 Task: Search one way flight ticket for 1 adult, 5 children, 2 infants in seat and 1 infant on lap in first from Ketchikan: Ketchikan International Airport to Gillette: Gillette Campbell County Airport on 5-1-2023. Choice of flights is JetBlue. Number of bags: 1 checked bag. Price is upto 100000. Outbound departure time preference is 14:15. Return departure time preference is 11:15.
Action: Mouse moved to (155, 169)
Screenshot: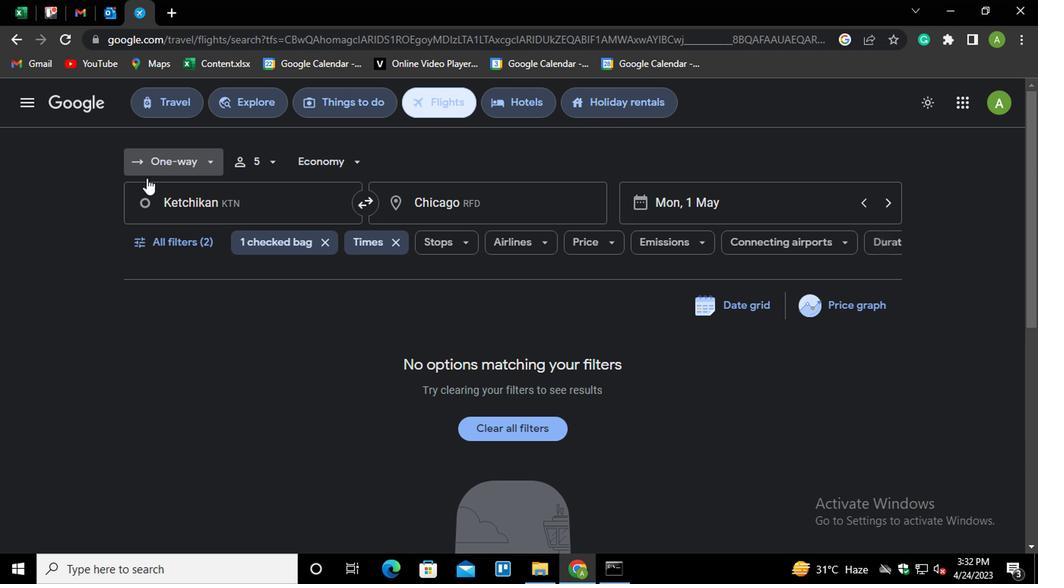 
Action: Mouse pressed left at (155, 169)
Screenshot: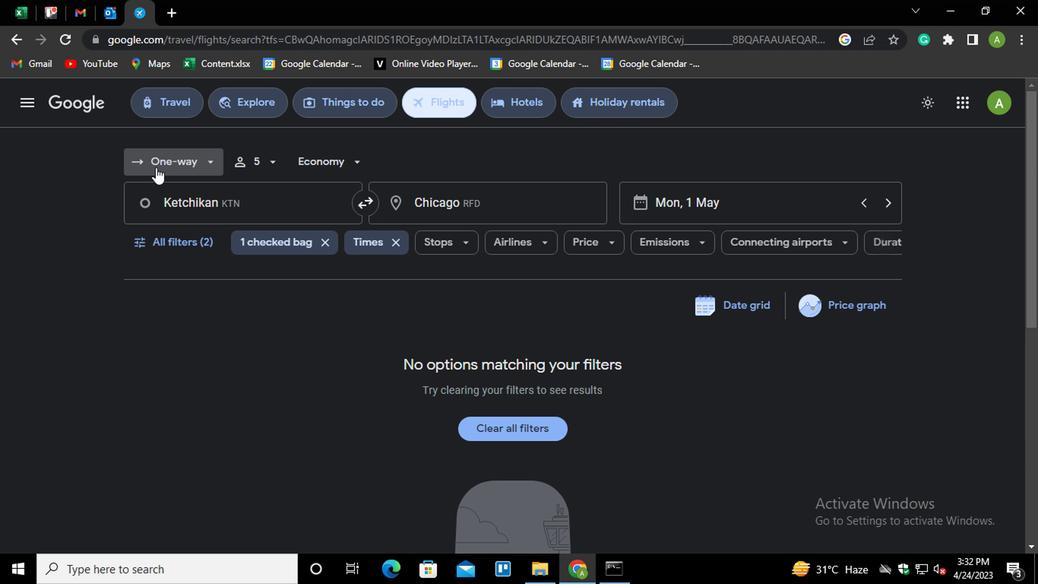 
Action: Mouse moved to (171, 229)
Screenshot: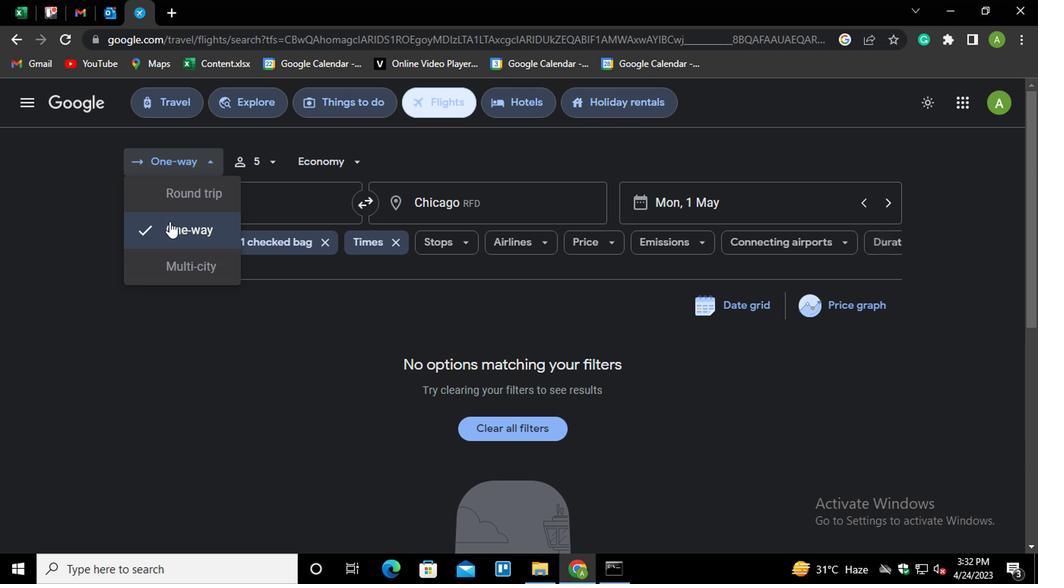 
Action: Mouse pressed left at (171, 229)
Screenshot: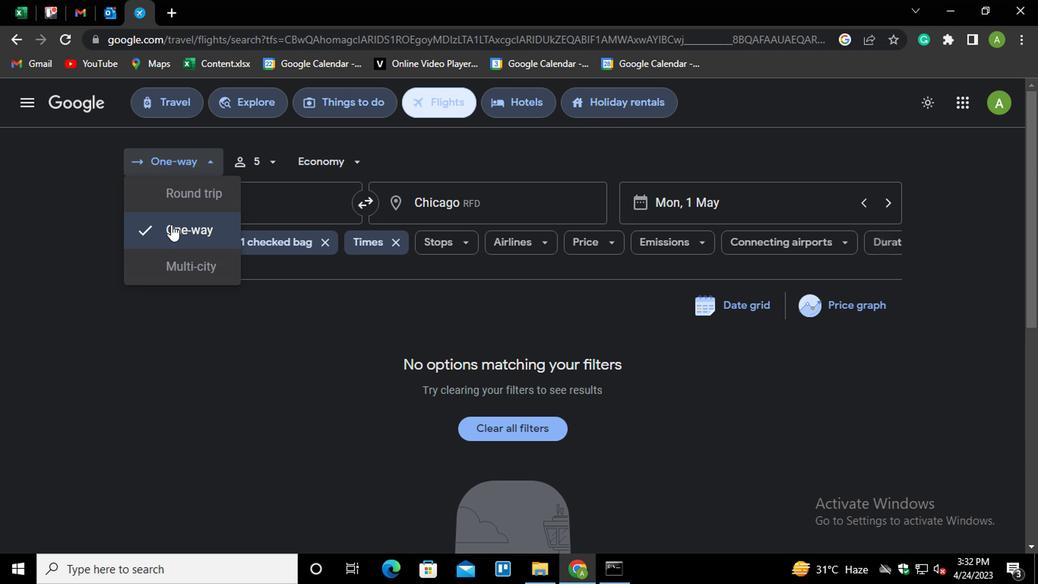 
Action: Mouse moved to (243, 166)
Screenshot: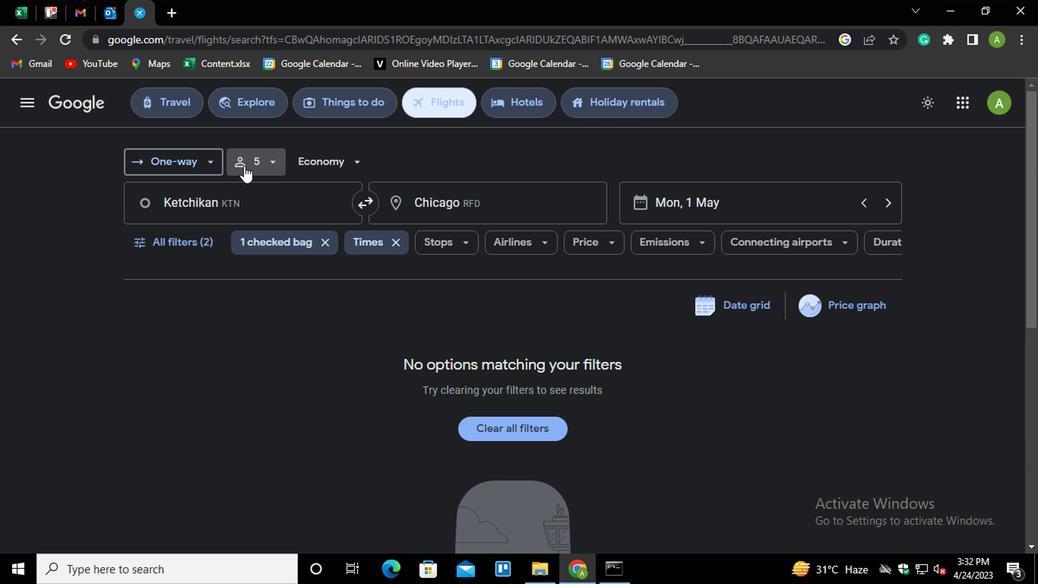 
Action: Mouse pressed left at (243, 166)
Screenshot: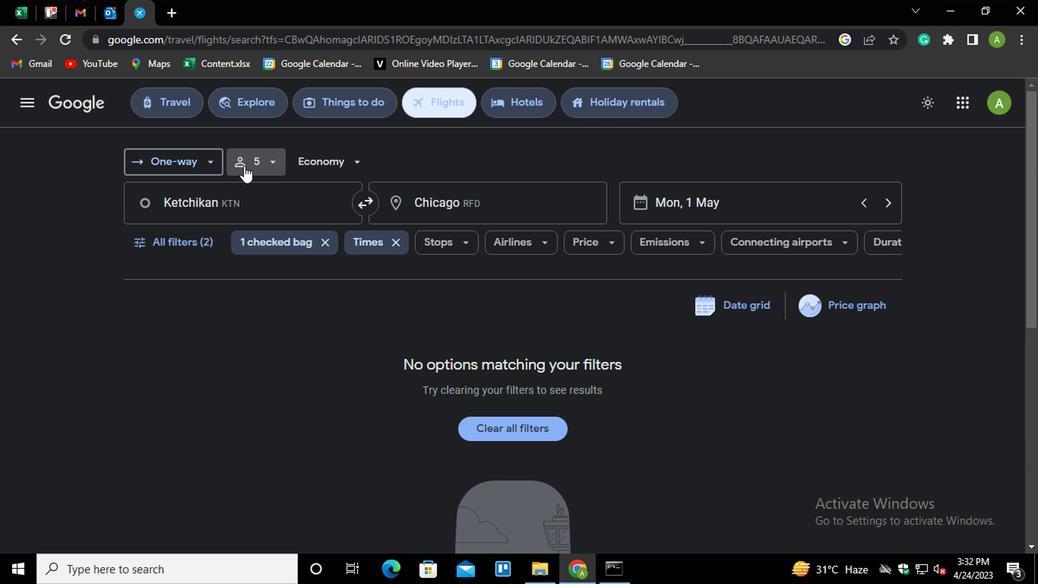 
Action: Mouse moved to (338, 201)
Screenshot: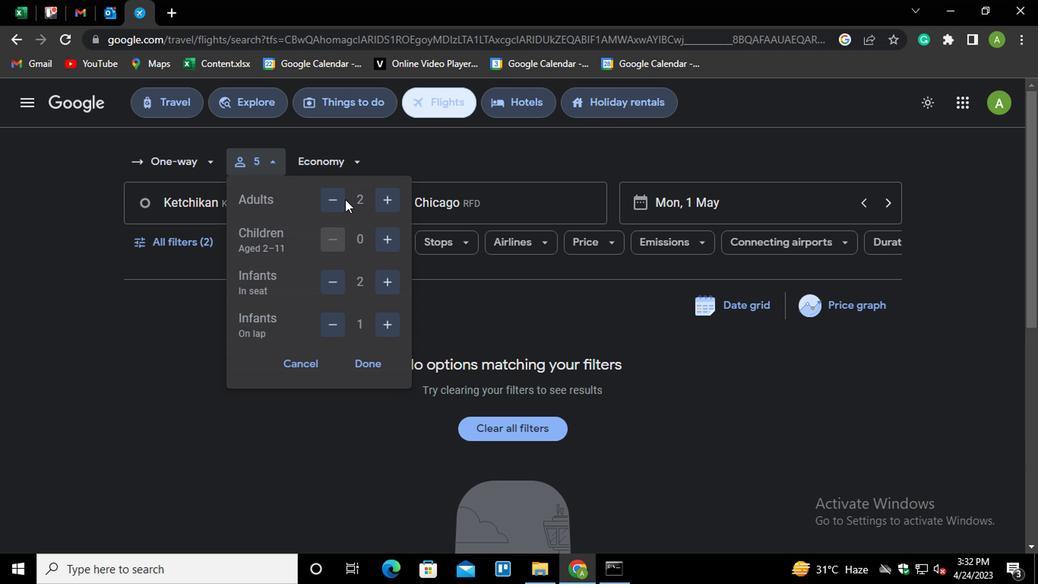 
Action: Mouse pressed left at (338, 201)
Screenshot: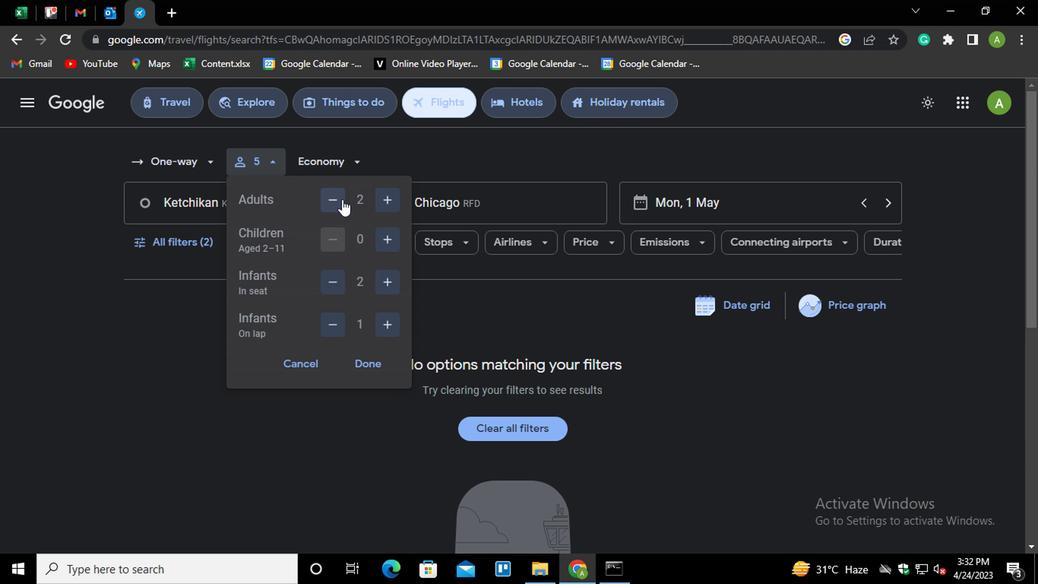 
Action: Mouse moved to (394, 238)
Screenshot: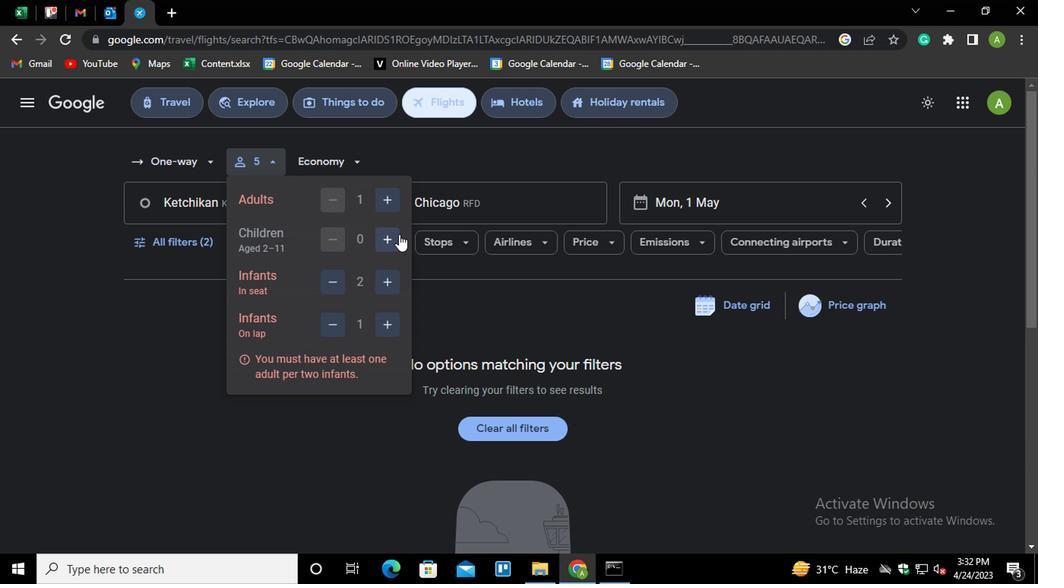 
Action: Mouse pressed left at (394, 238)
Screenshot: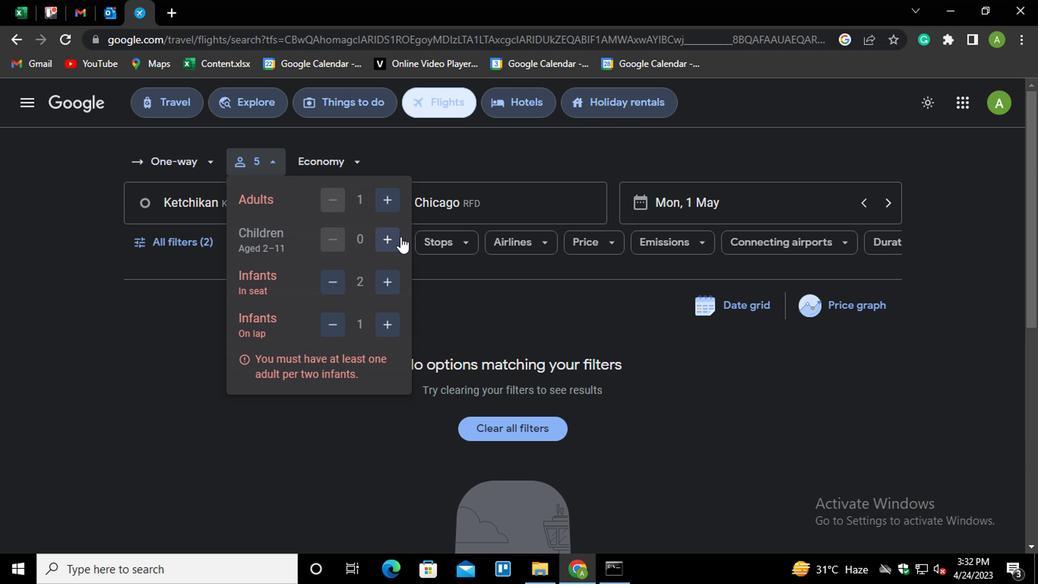 
Action: Mouse moved to (392, 238)
Screenshot: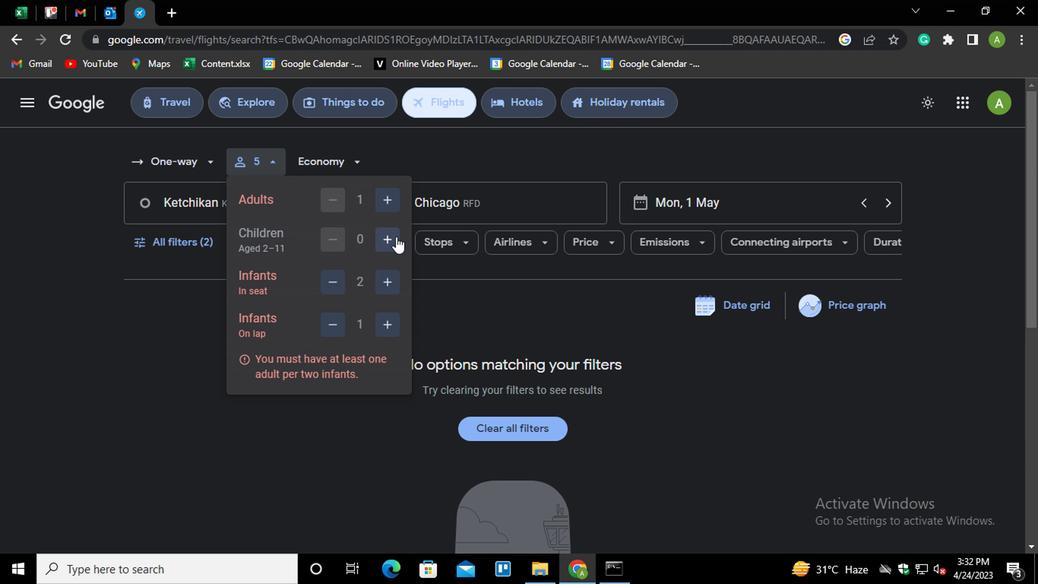 
Action: Mouse pressed left at (392, 238)
Screenshot: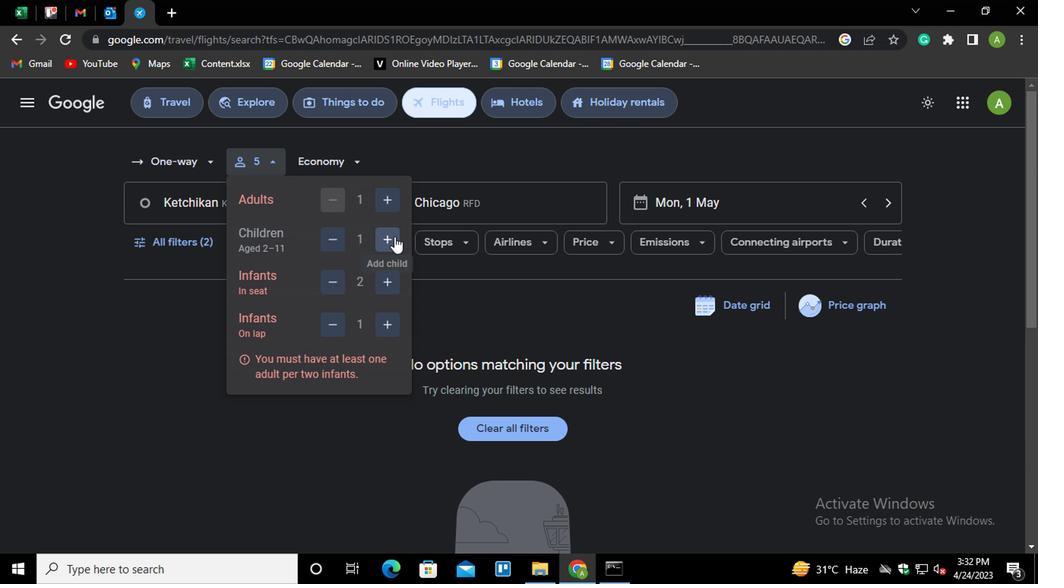 
Action: Mouse pressed left at (392, 238)
Screenshot: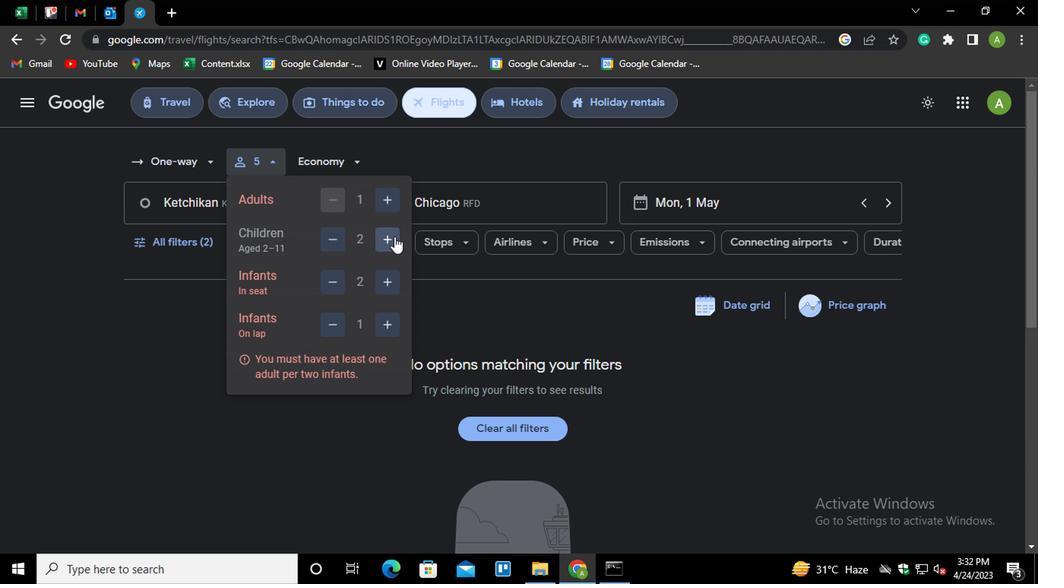 
Action: Mouse pressed left at (392, 238)
Screenshot: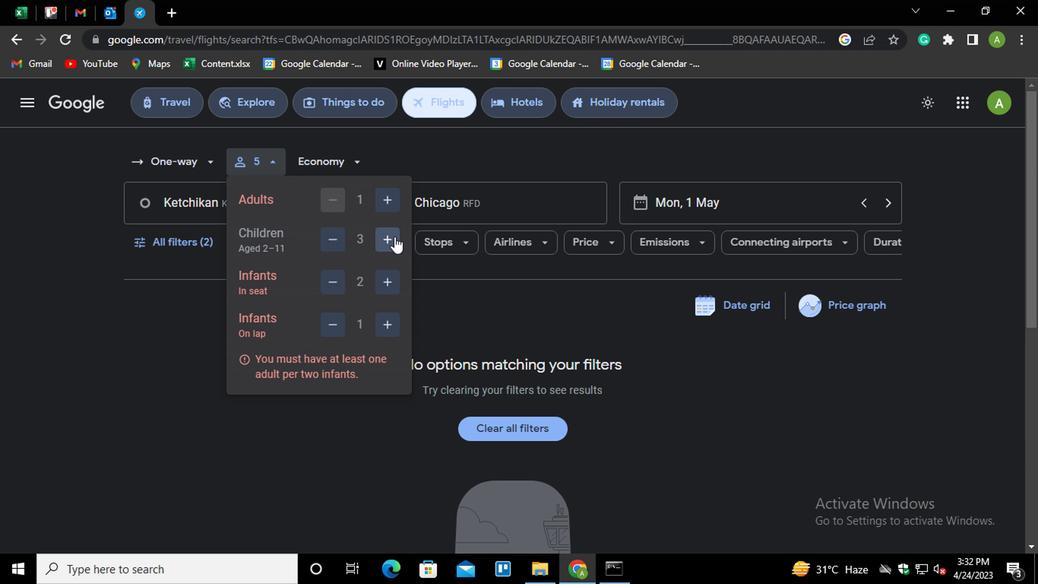 
Action: Mouse pressed left at (392, 238)
Screenshot: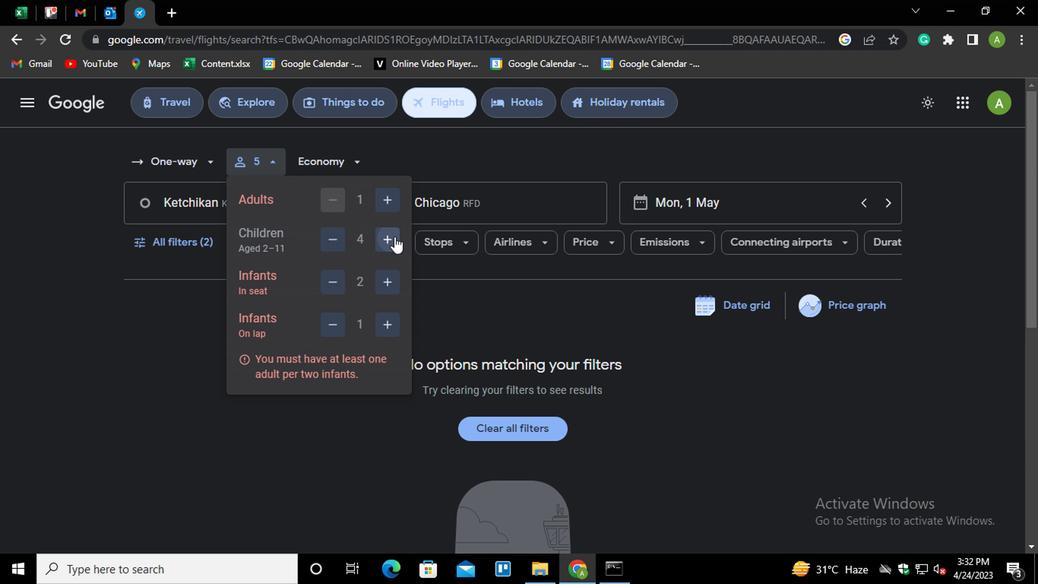 
Action: Mouse moved to (334, 276)
Screenshot: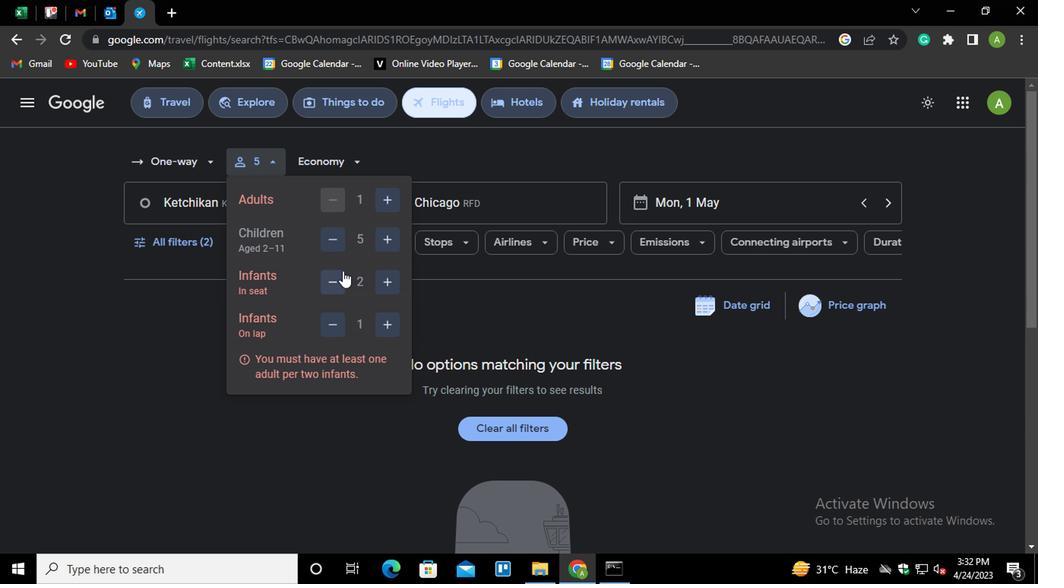 
Action: Mouse pressed left at (334, 276)
Screenshot: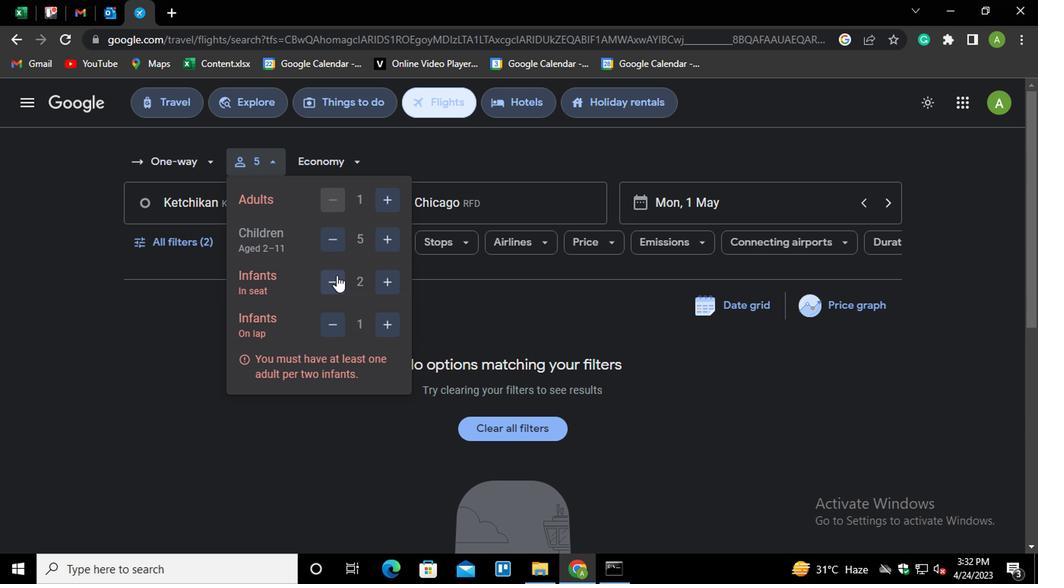 
Action: Mouse moved to (366, 365)
Screenshot: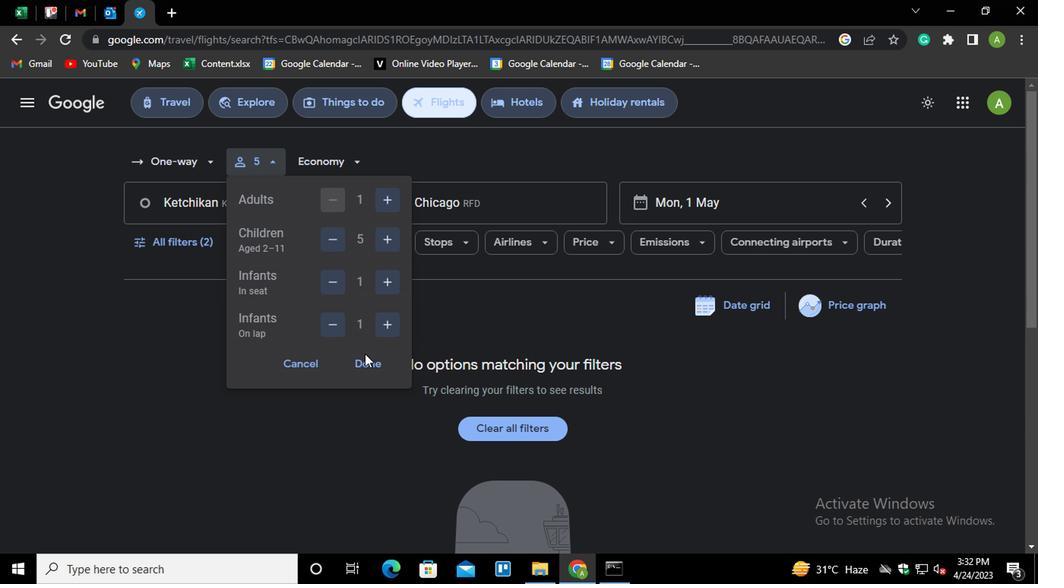 
Action: Mouse pressed left at (366, 365)
Screenshot: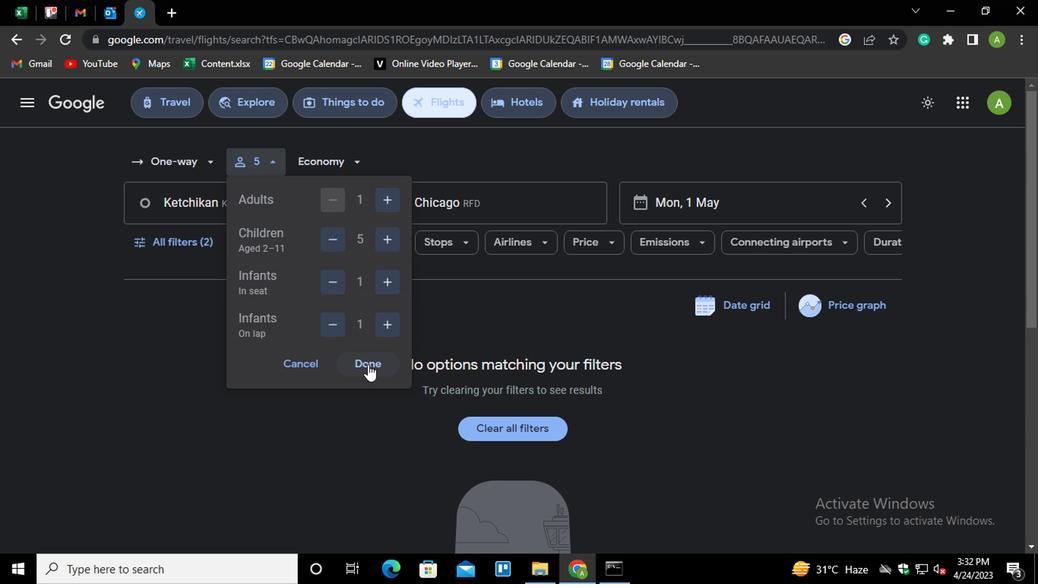 
Action: Mouse moved to (327, 148)
Screenshot: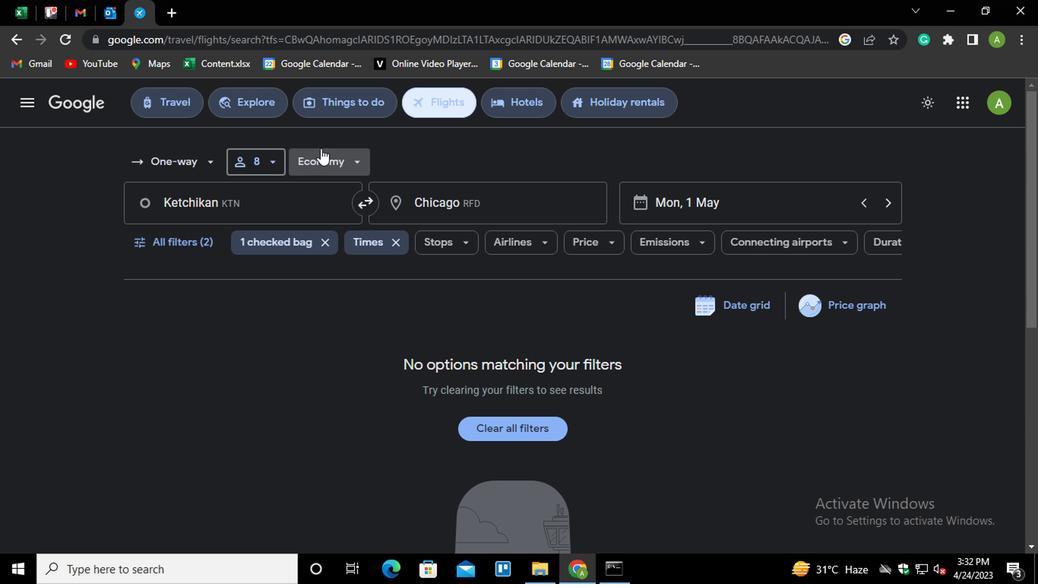 
Action: Mouse pressed left at (327, 148)
Screenshot: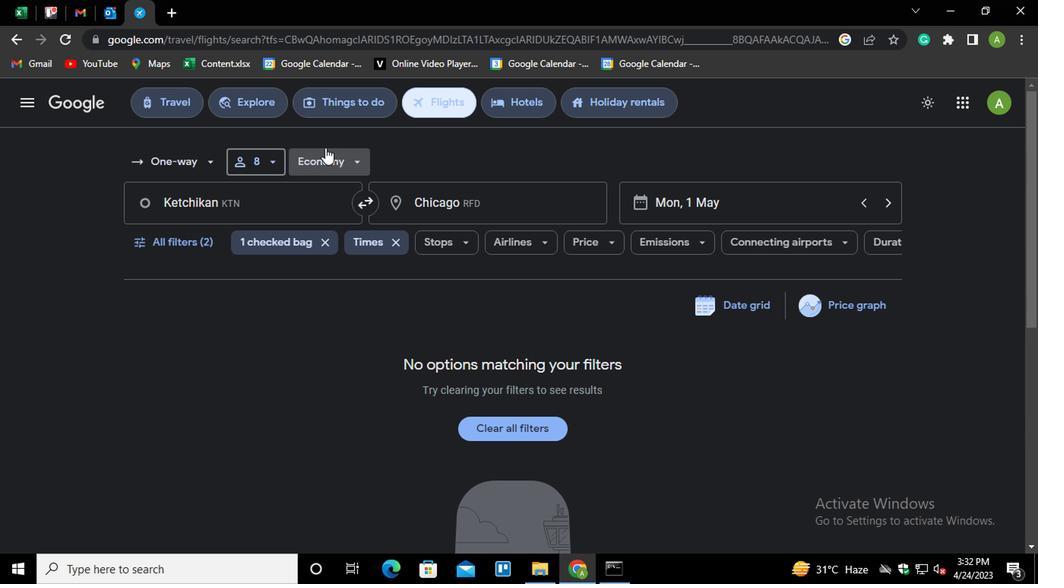 
Action: Mouse moved to (350, 288)
Screenshot: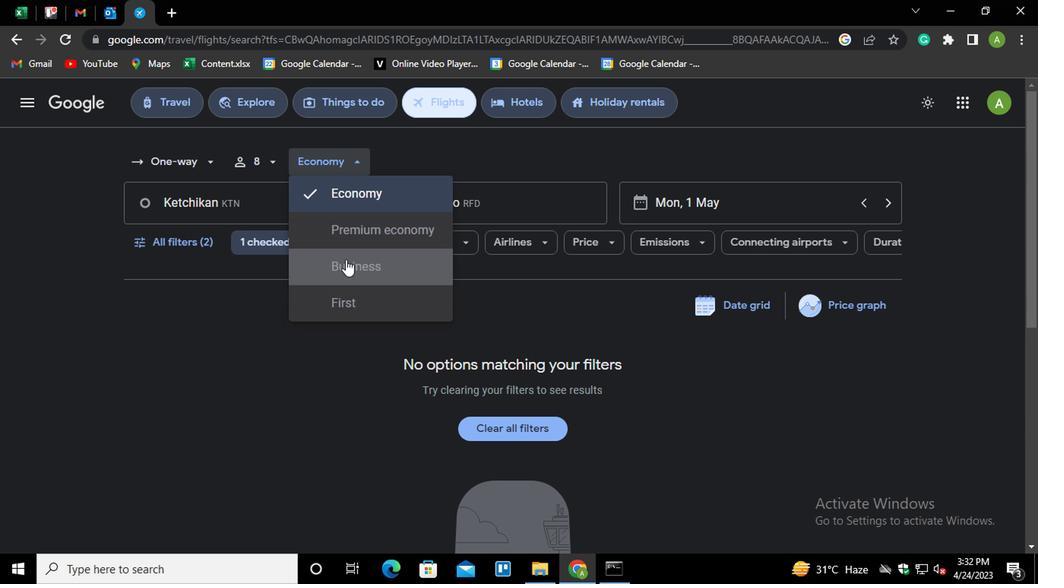 
Action: Mouse pressed left at (350, 288)
Screenshot: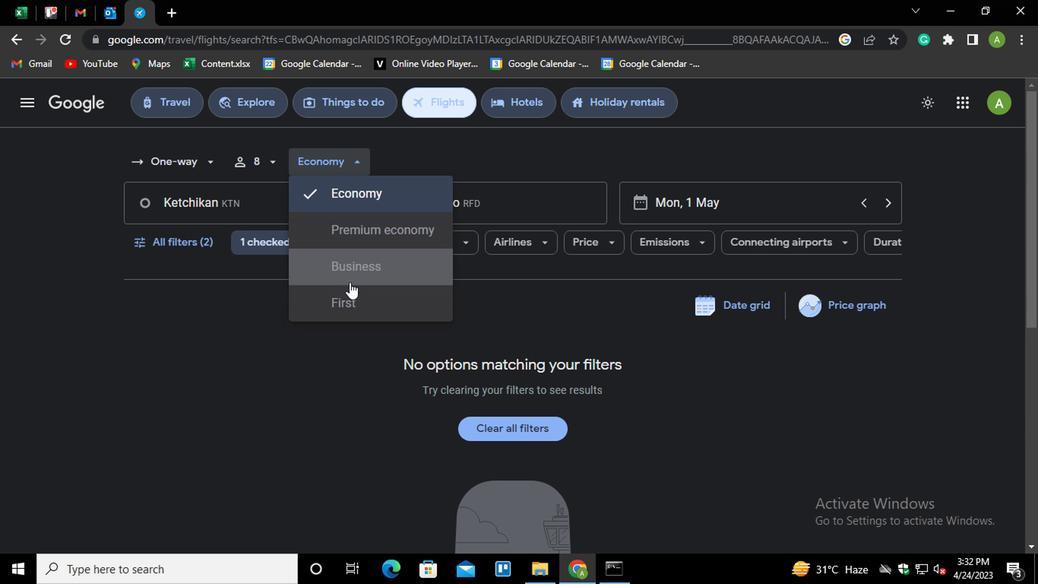 
Action: Mouse moved to (543, 208)
Screenshot: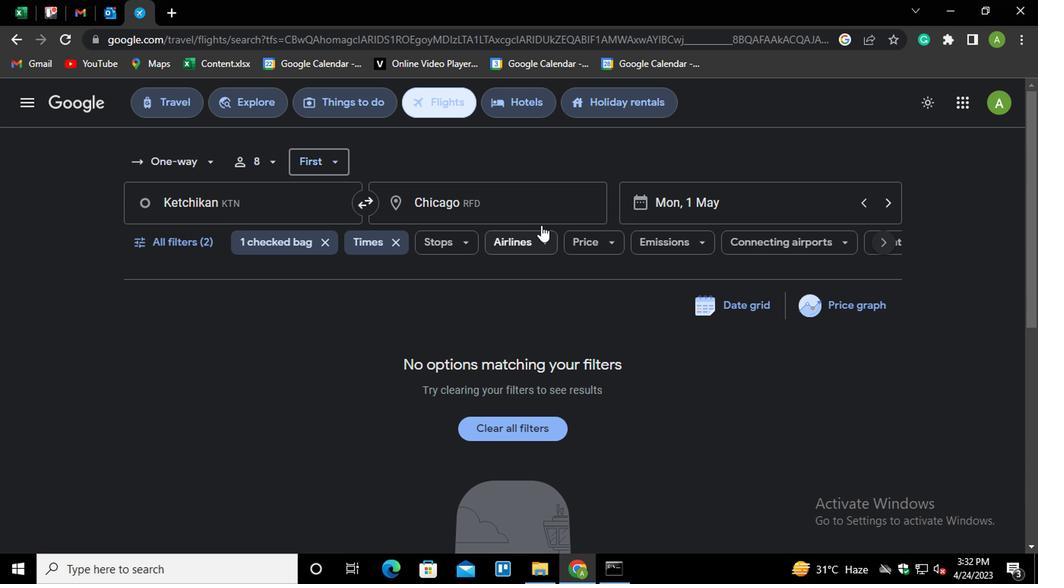 
Action: Mouse pressed left at (543, 208)
Screenshot: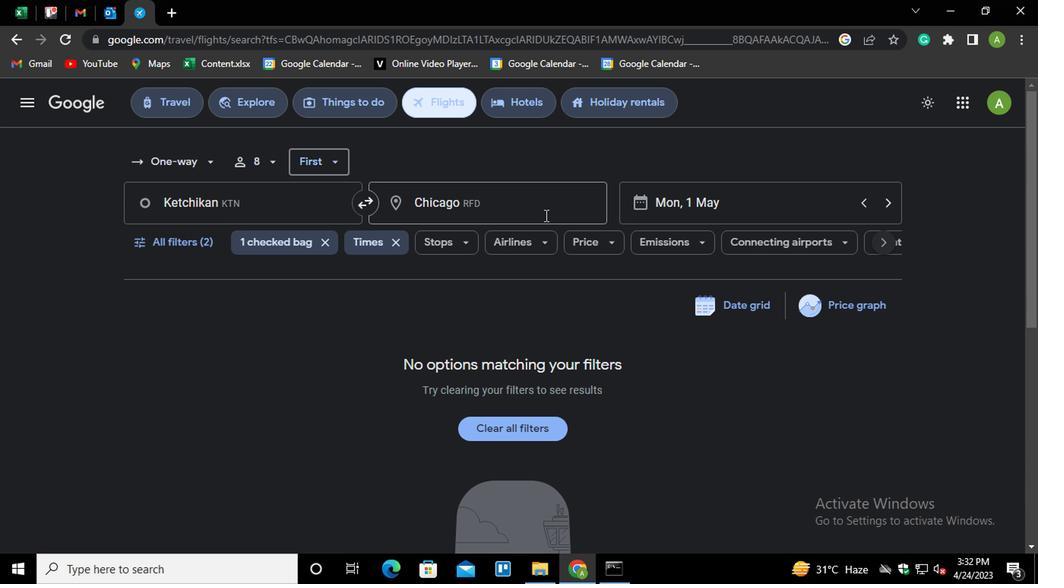 
Action: Mouse moved to (558, 196)
Screenshot: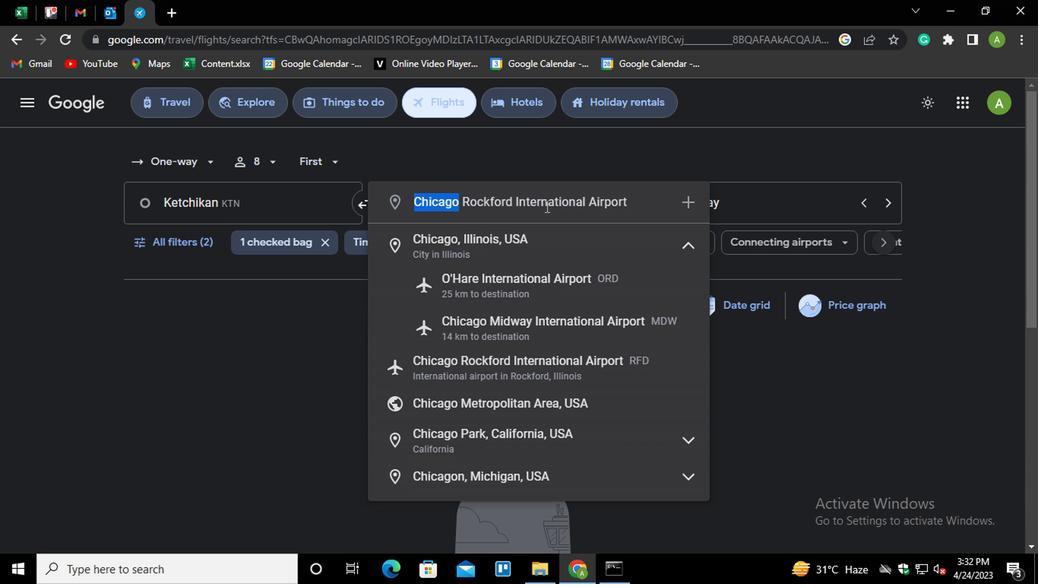 
Action: Key pressed <Key.shift>GILLETE<Key.down><Key.enter>
Screenshot: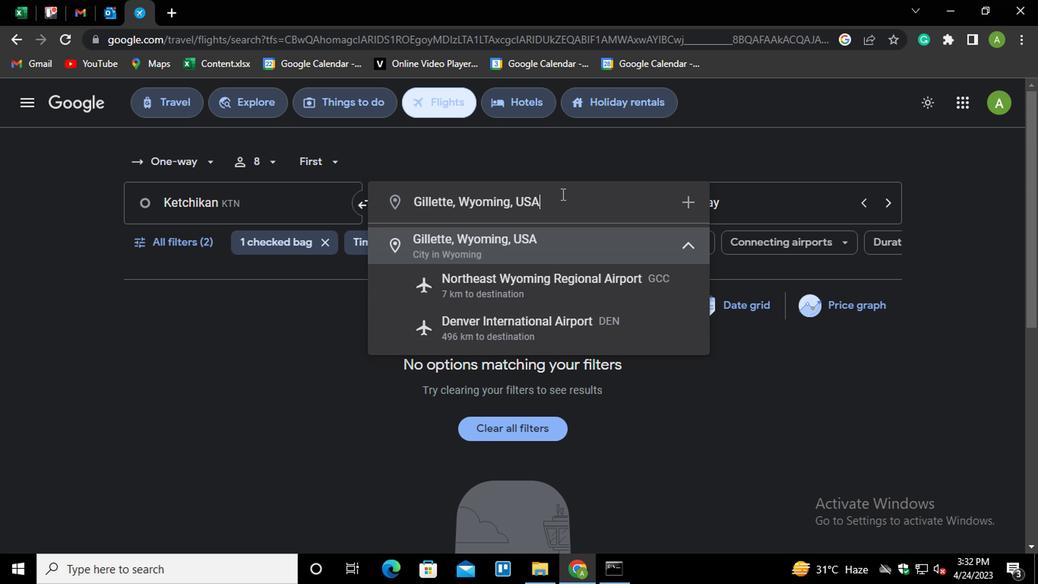 
Action: Mouse moved to (194, 247)
Screenshot: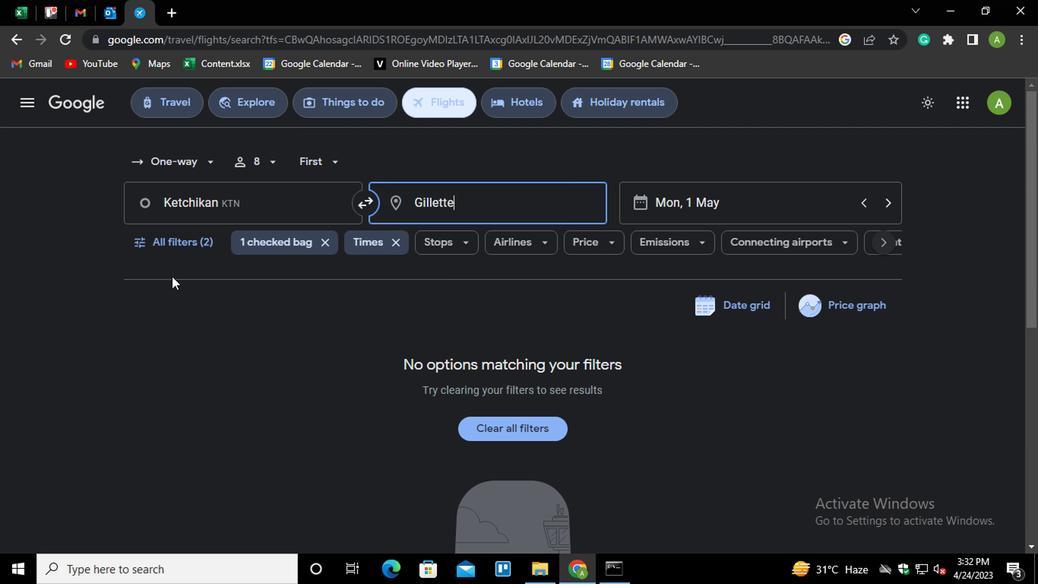 
Action: Mouse pressed left at (194, 247)
Screenshot: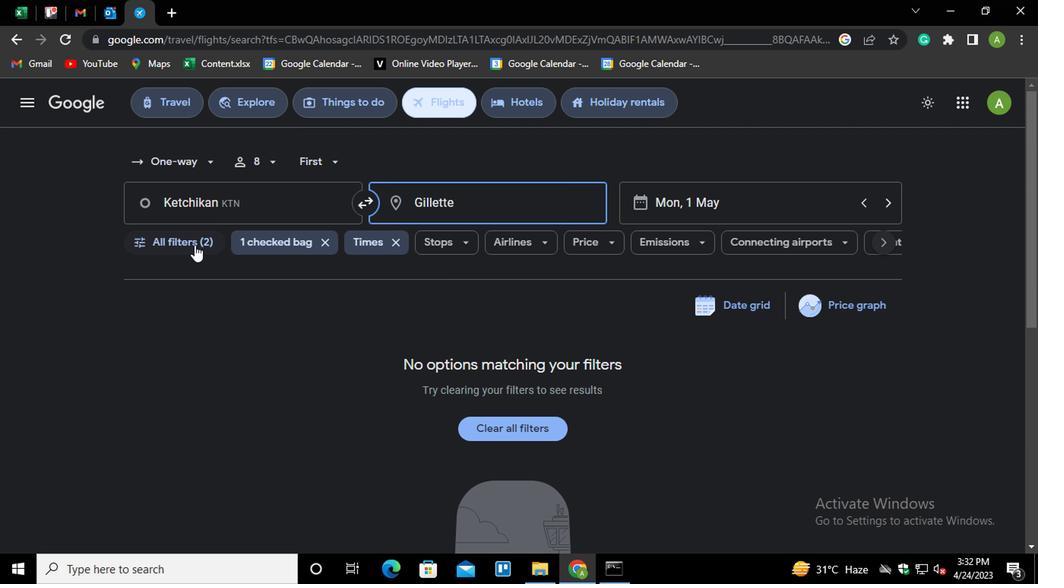
Action: Mouse moved to (348, 532)
Screenshot: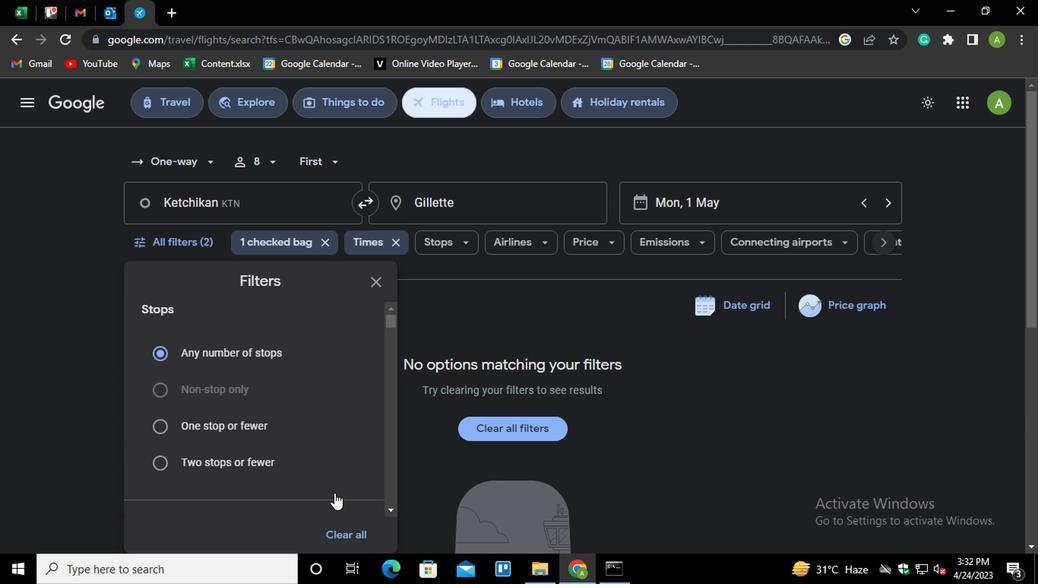 
Action: Mouse pressed left at (348, 532)
Screenshot: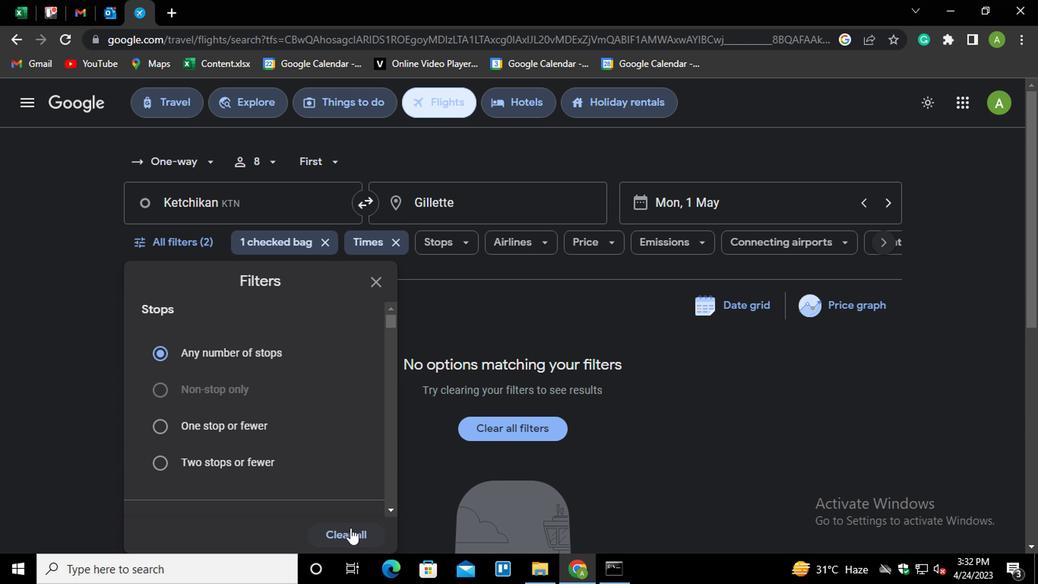
Action: Mouse moved to (176, 245)
Screenshot: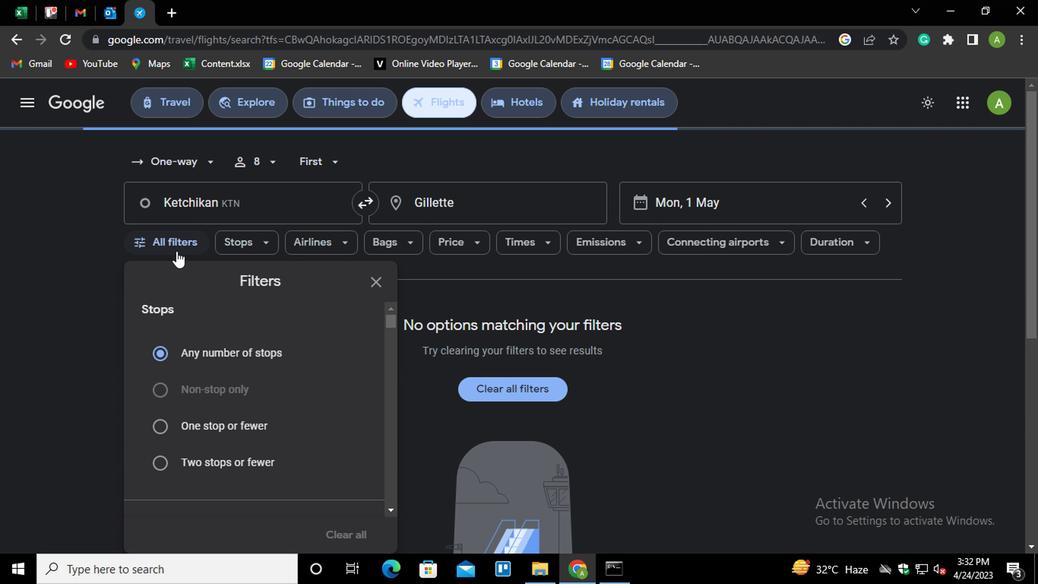 
Action: Mouse pressed left at (176, 245)
Screenshot: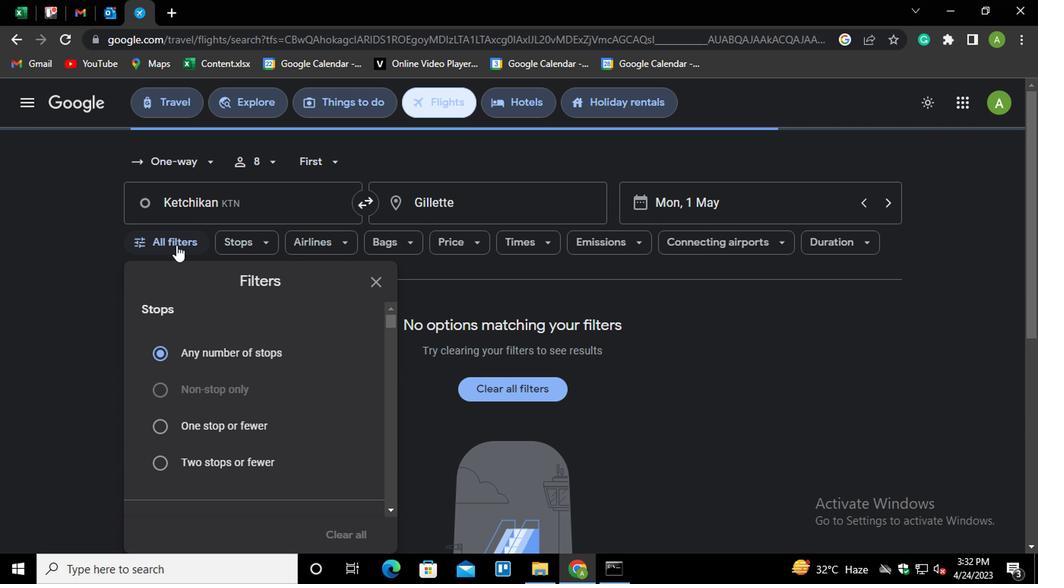 
Action: Mouse moved to (167, 248)
Screenshot: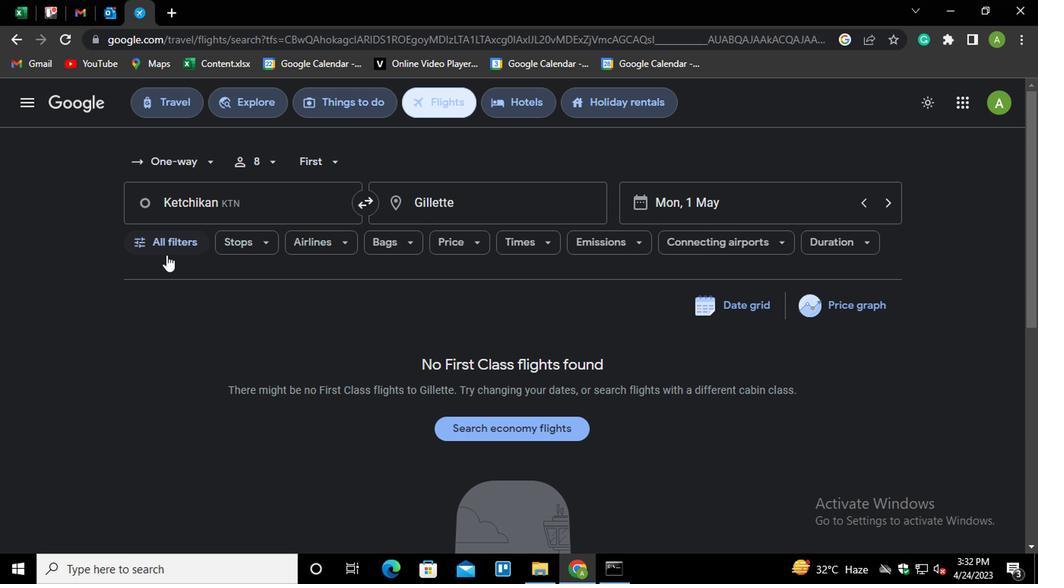 
Action: Mouse pressed left at (167, 248)
Screenshot: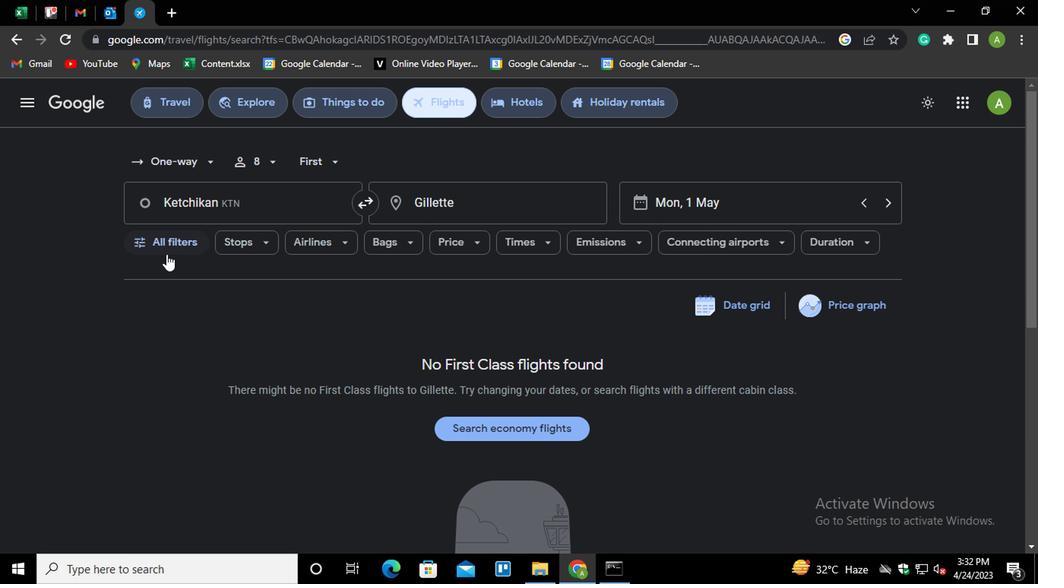 
Action: Mouse moved to (268, 402)
Screenshot: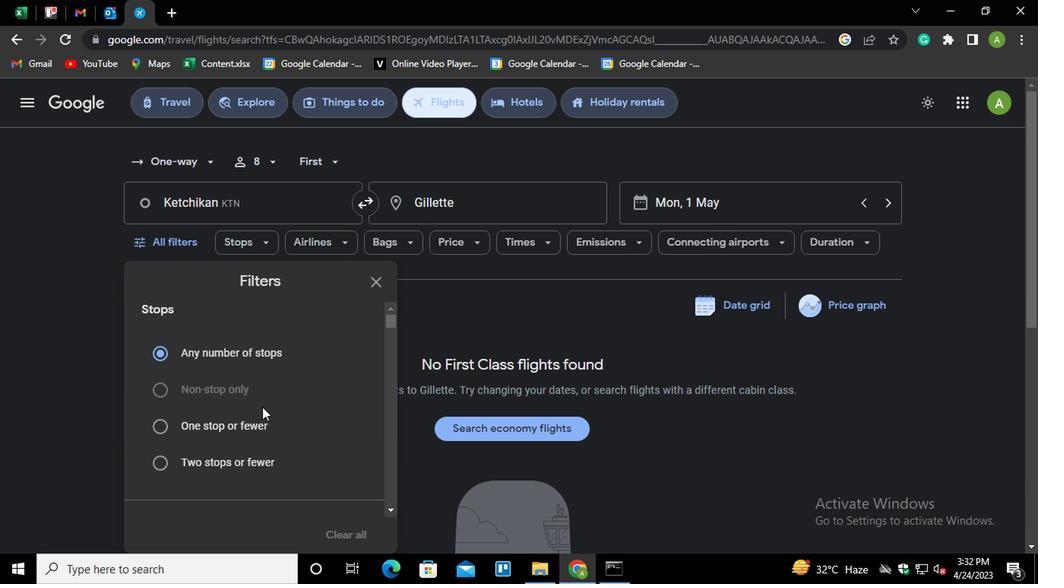 
Action: Mouse scrolled (268, 401) with delta (0, 0)
Screenshot: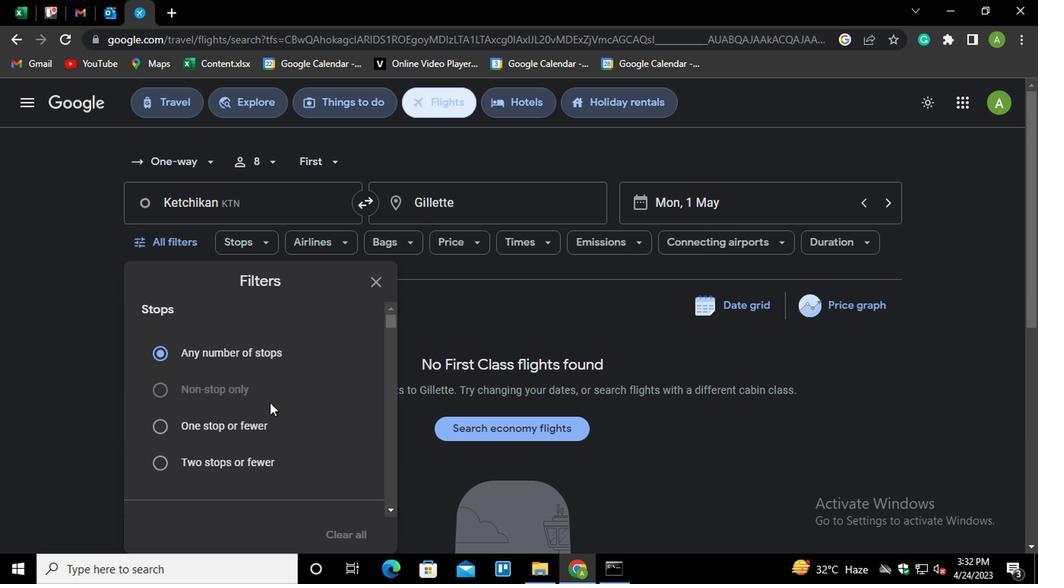 
Action: Mouse moved to (356, 491)
Screenshot: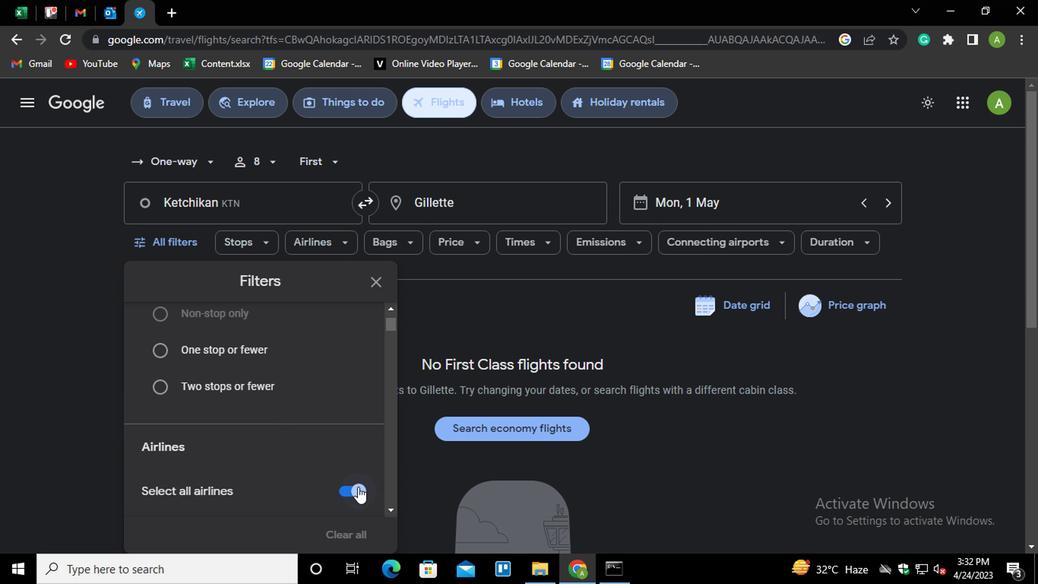 
Action: Mouse pressed left at (356, 491)
Screenshot: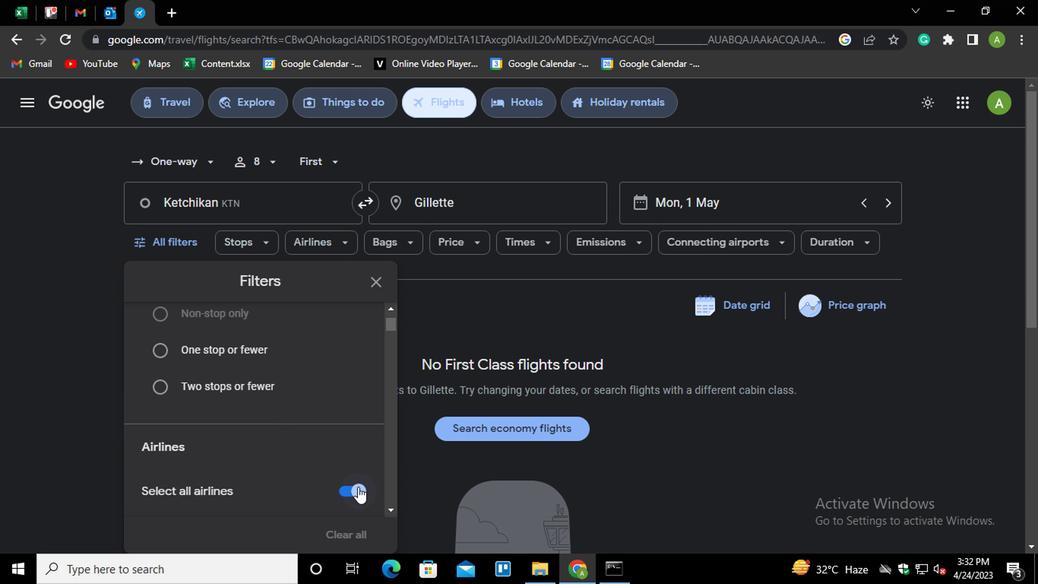 
Action: Mouse moved to (281, 443)
Screenshot: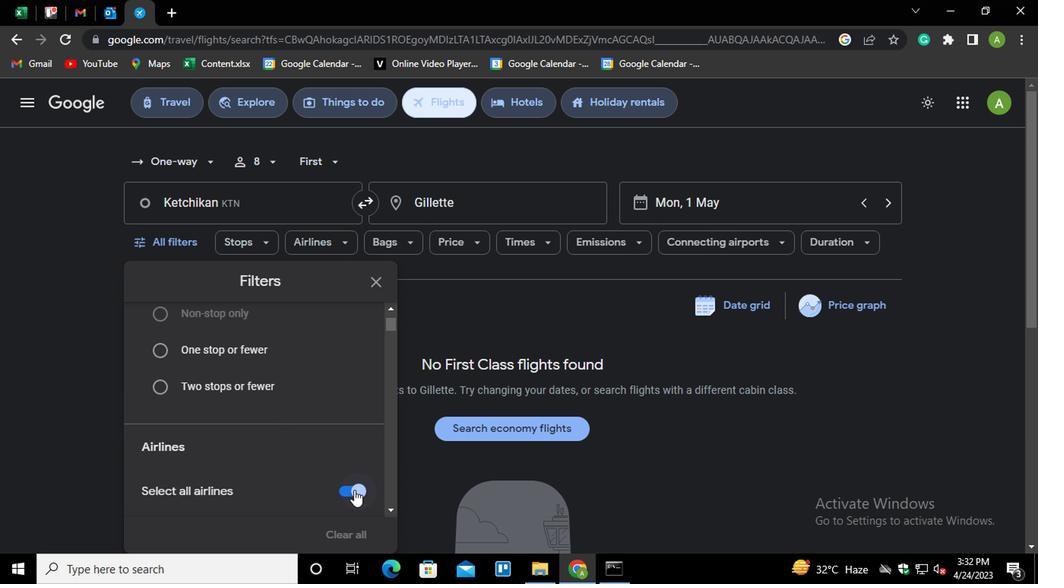 
Action: Mouse scrolled (281, 441) with delta (0, -1)
Screenshot: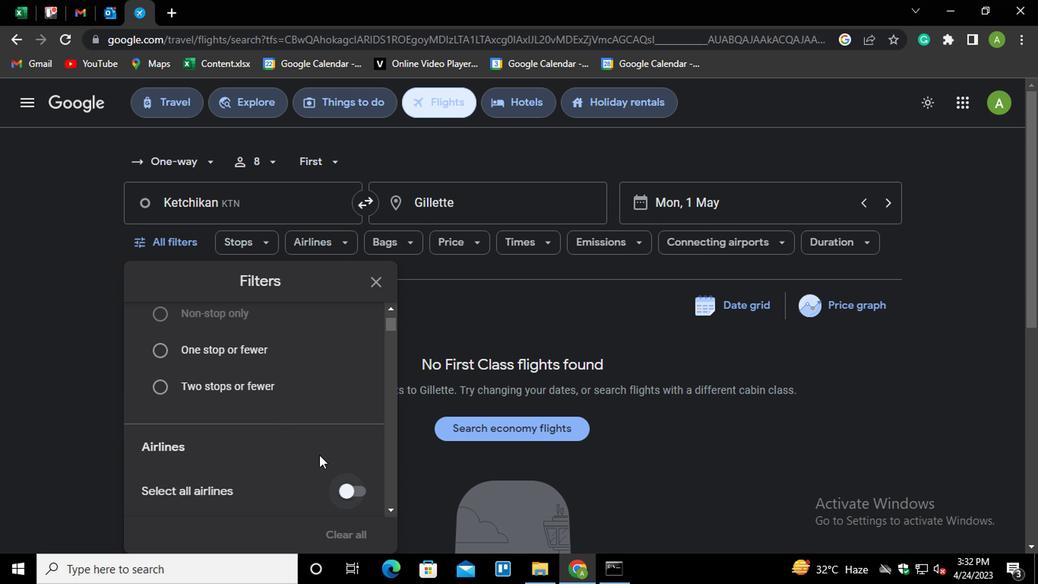 
Action: Mouse scrolled (281, 441) with delta (0, -1)
Screenshot: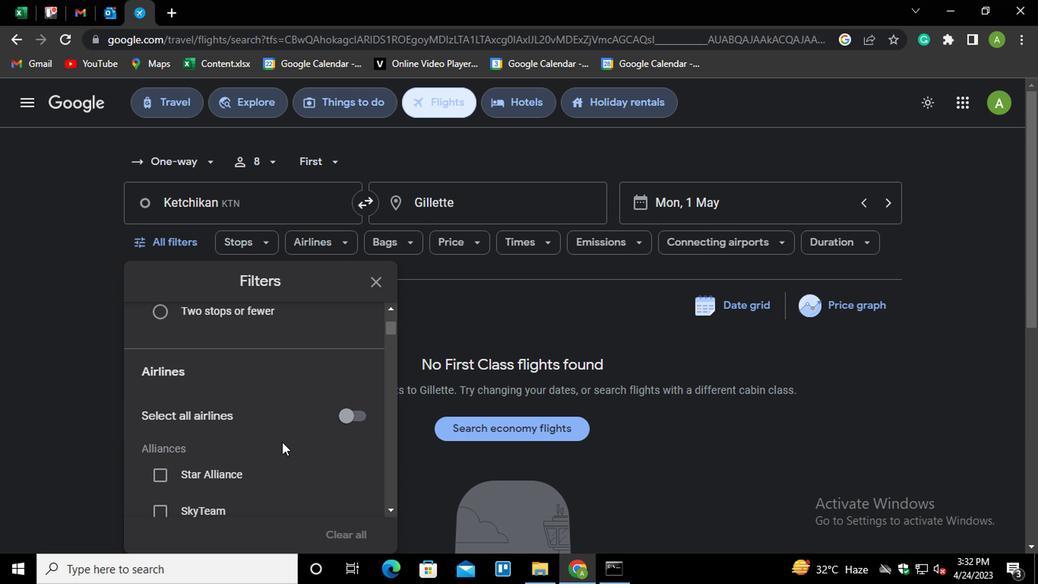
Action: Mouse scrolled (281, 441) with delta (0, -1)
Screenshot: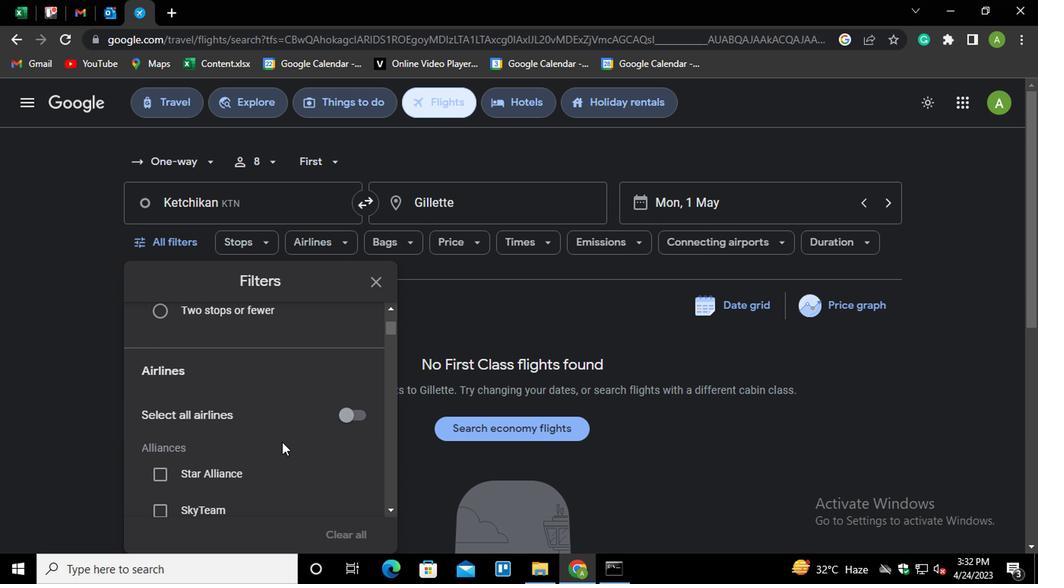 
Action: Mouse scrolled (281, 441) with delta (0, -1)
Screenshot: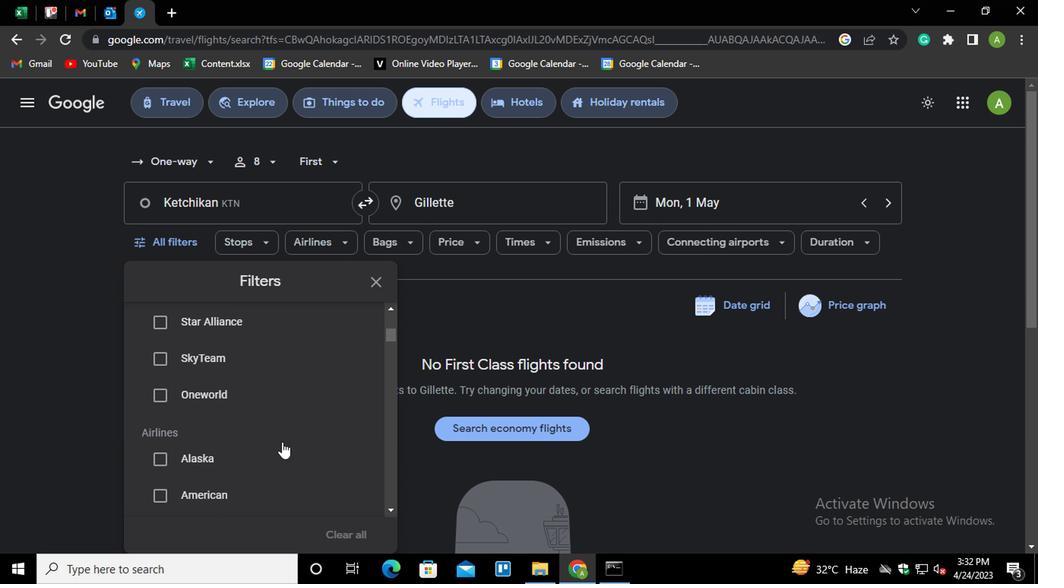 
Action: Mouse scrolled (281, 441) with delta (0, -1)
Screenshot: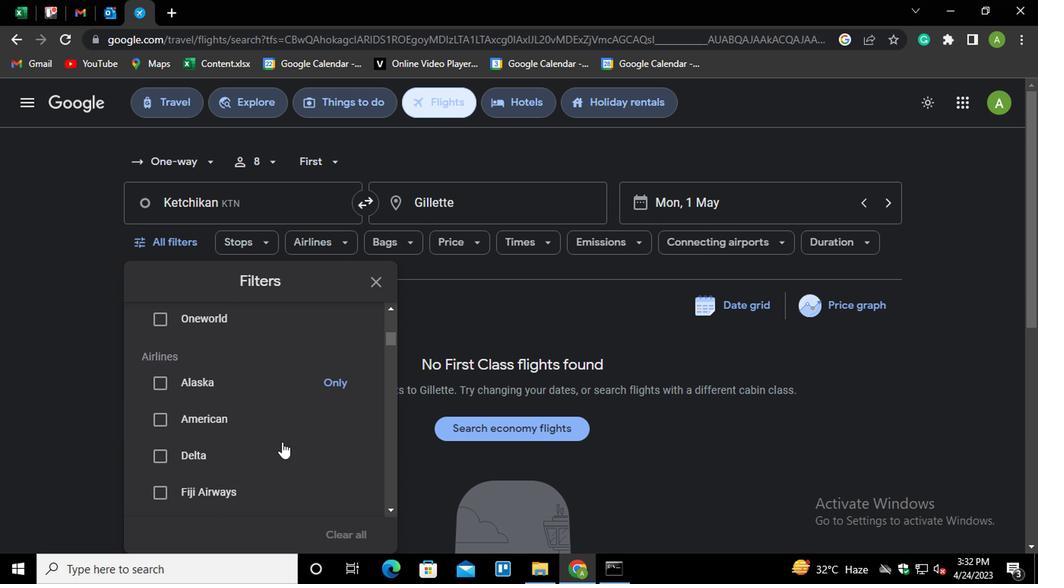 
Action: Mouse moved to (275, 445)
Screenshot: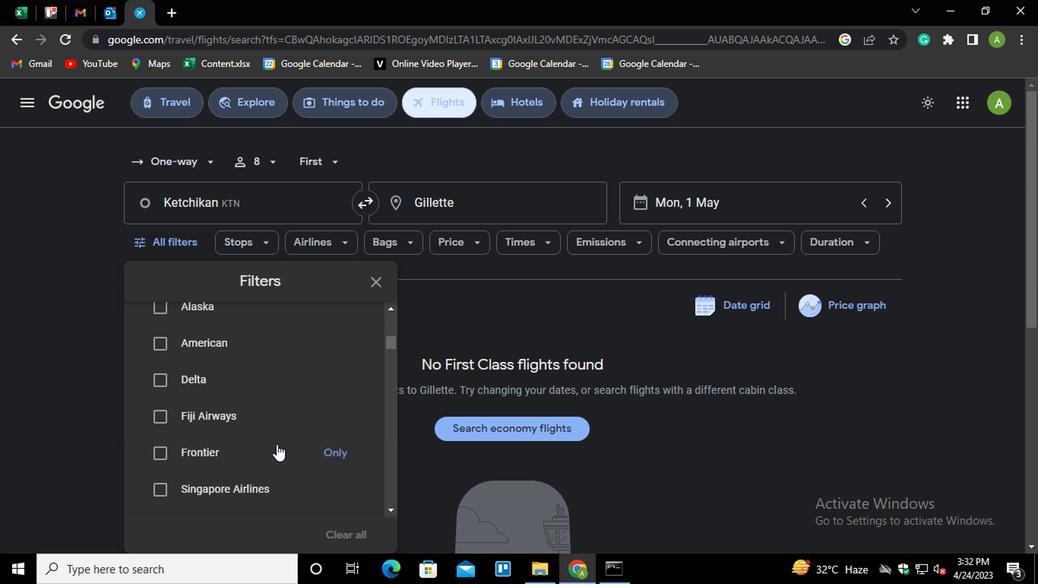 
Action: Mouse scrolled (275, 444) with delta (0, -1)
Screenshot: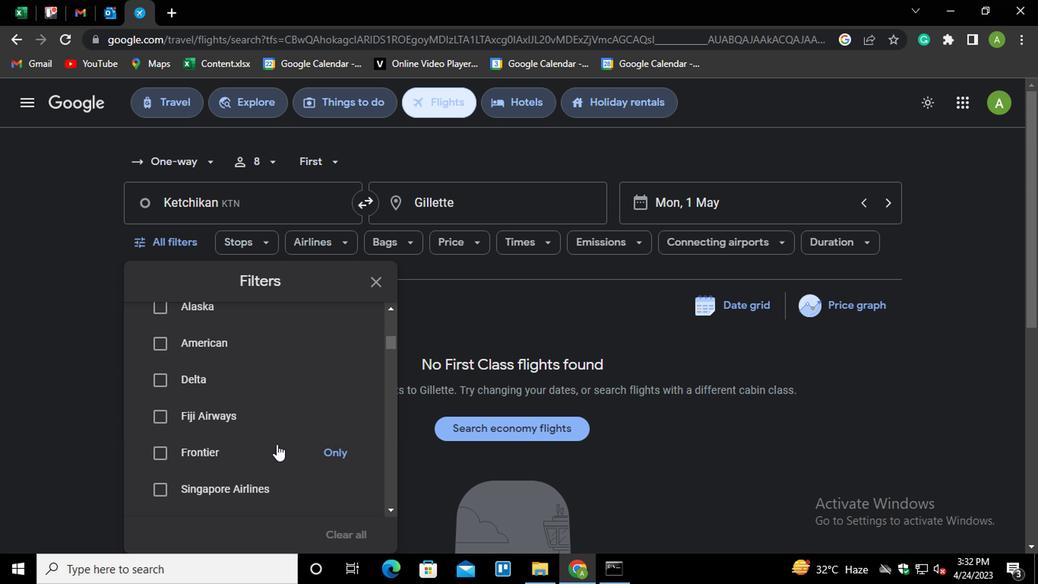 
Action: Mouse moved to (274, 446)
Screenshot: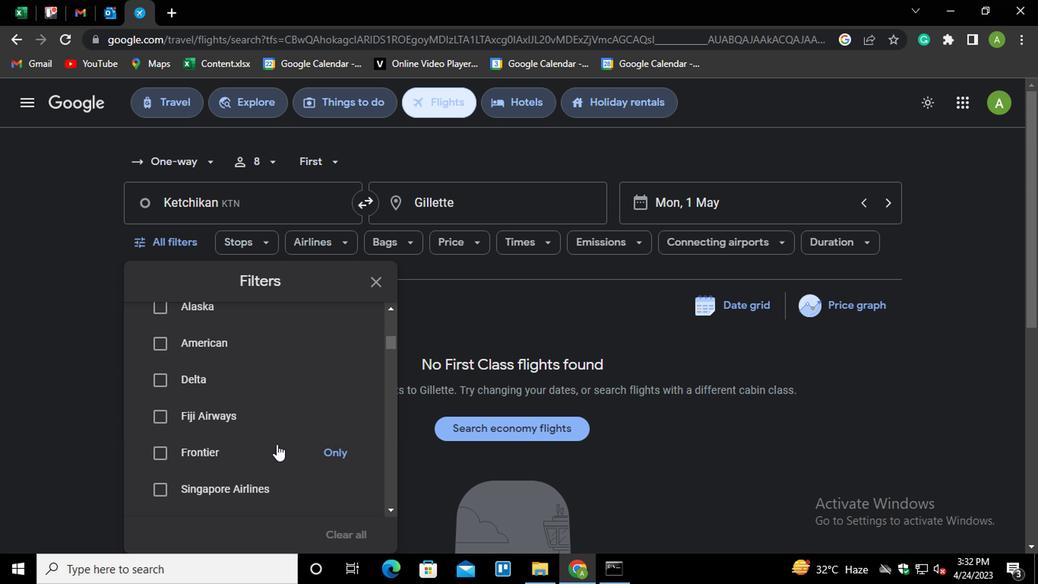 
Action: Mouse scrolled (274, 445) with delta (0, -1)
Screenshot: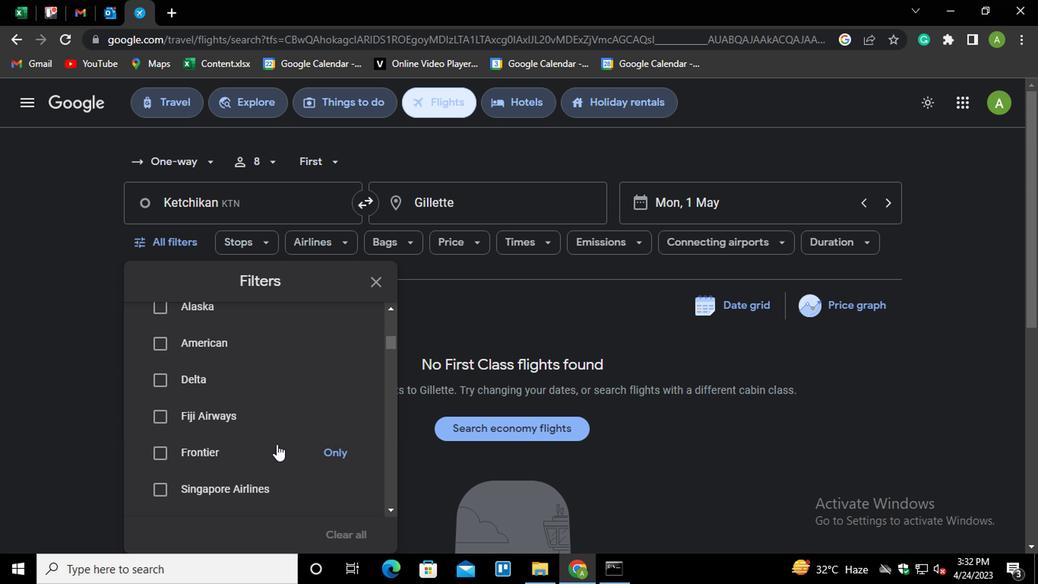 
Action: Mouse moved to (233, 407)
Screenshot: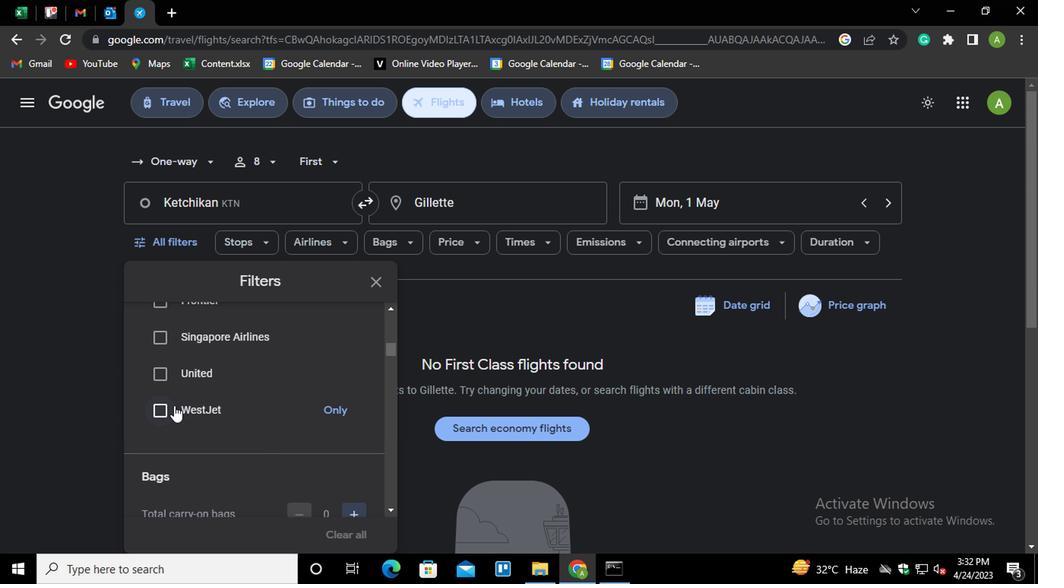 
Action: Mouse scrolled (233, 408) with delta (0, 1)
Screenshot: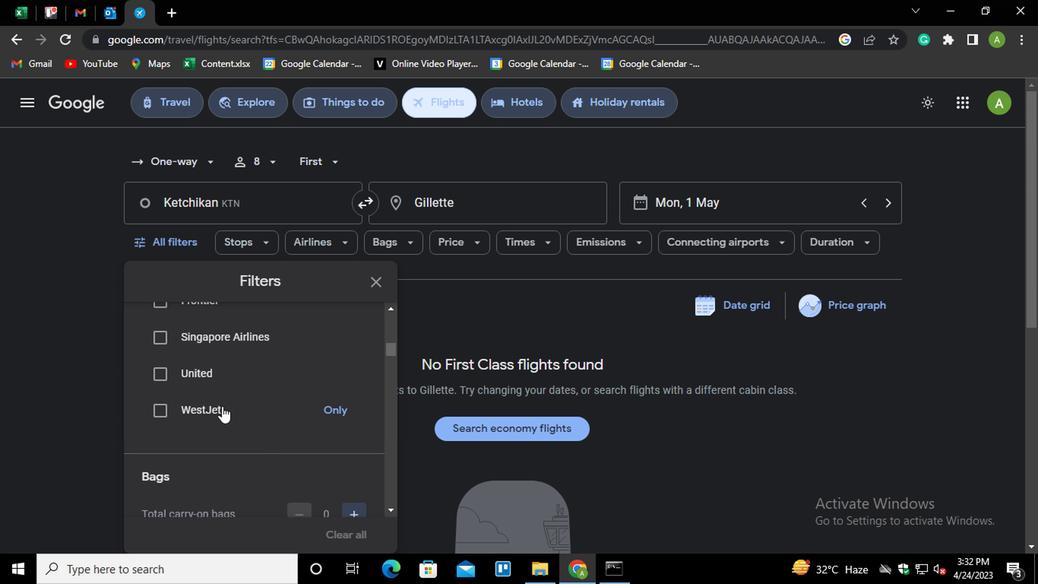 
Action: Mouse scrolled (233, 408) with delta (0, 1)
Screenshot: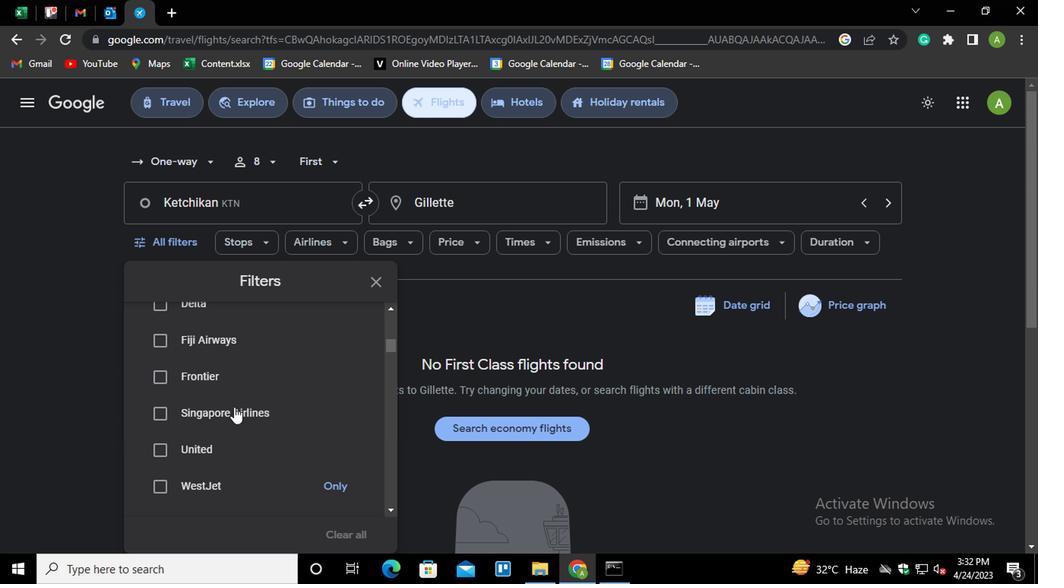 
Action: Mouse moved to (212, 385)
Screenshot: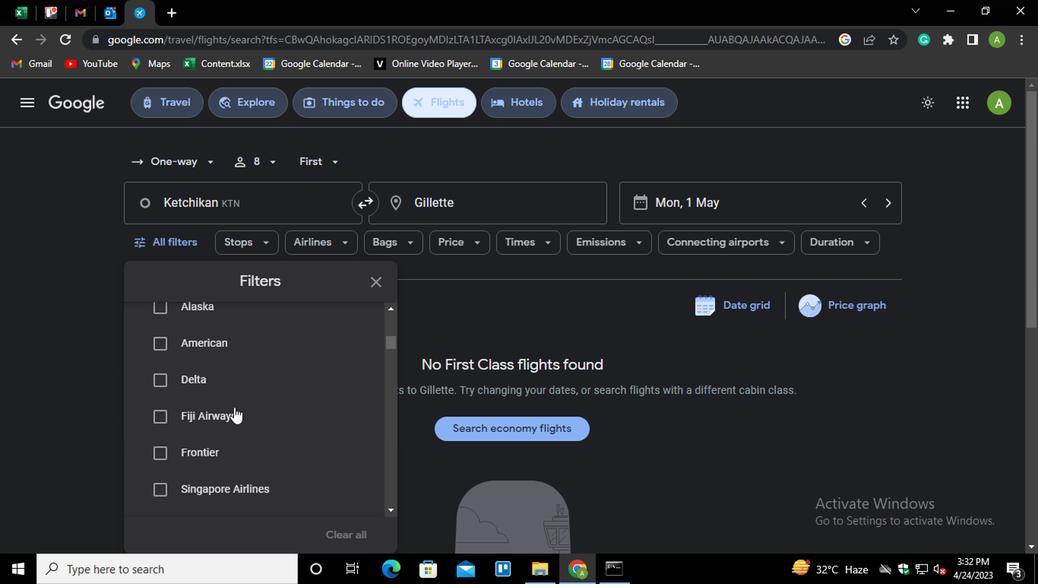 
Action: Mouse scrolled (212, 386) with delta (0, 1)
Screenshot: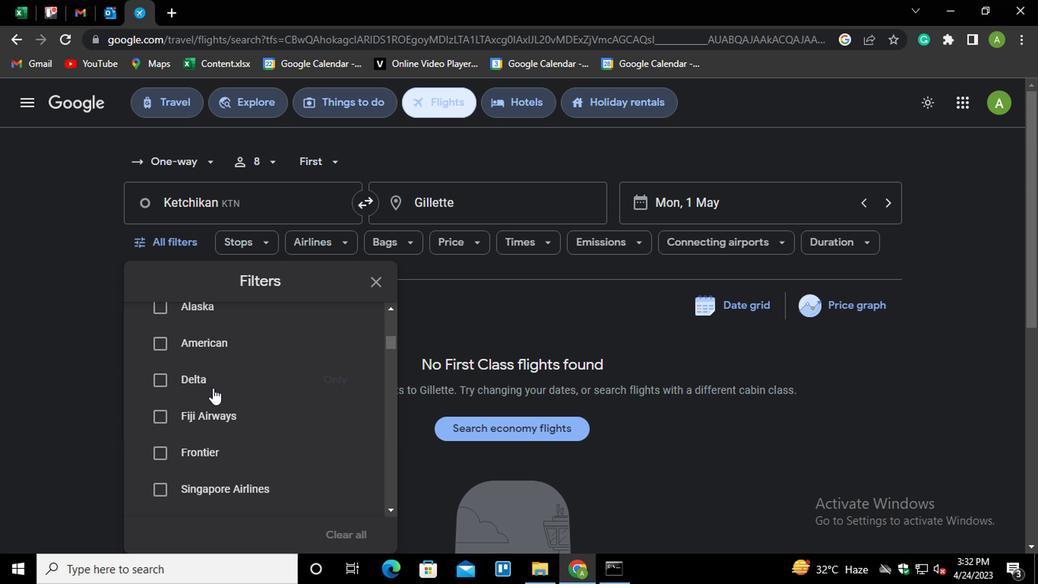 
Action: Mouse moved to (227, 426)
Screenshot: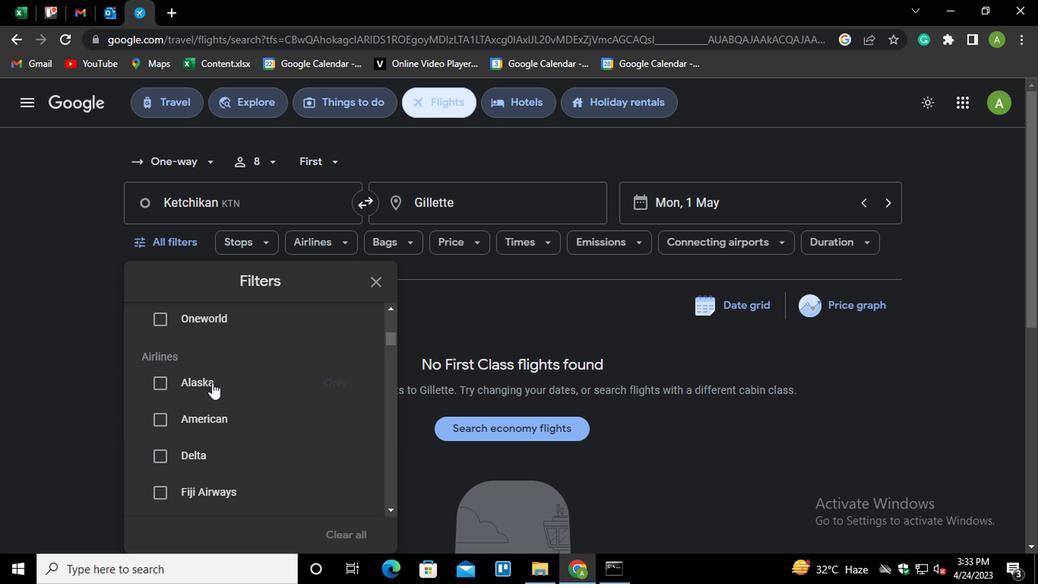 
Action: Mouse scrolled (227, 426) with delta (0, 0)
Screenshot: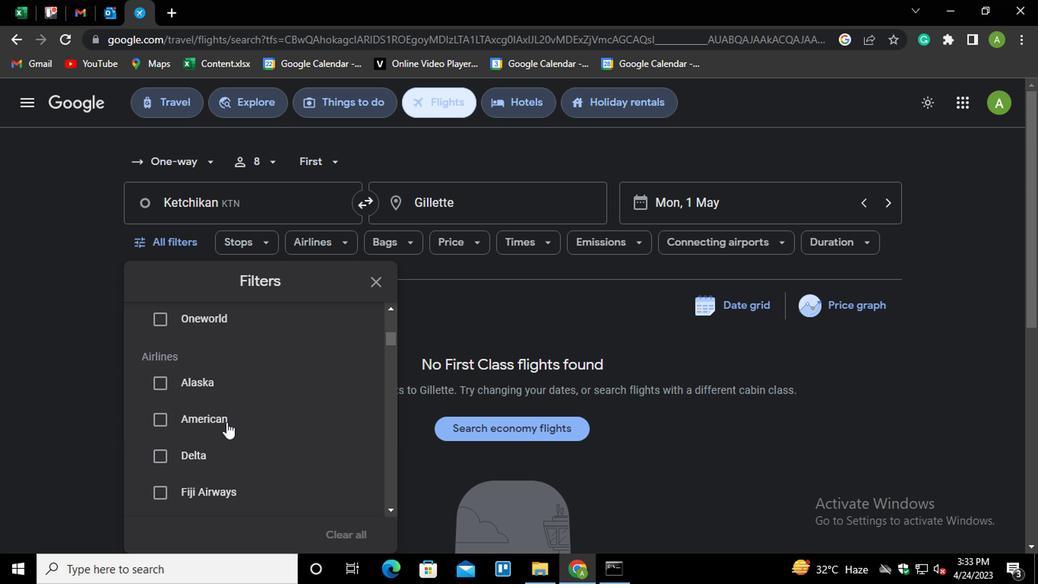 
Action: Mouse scrolled (227, 426) with delta (0, 0)
Screenshot: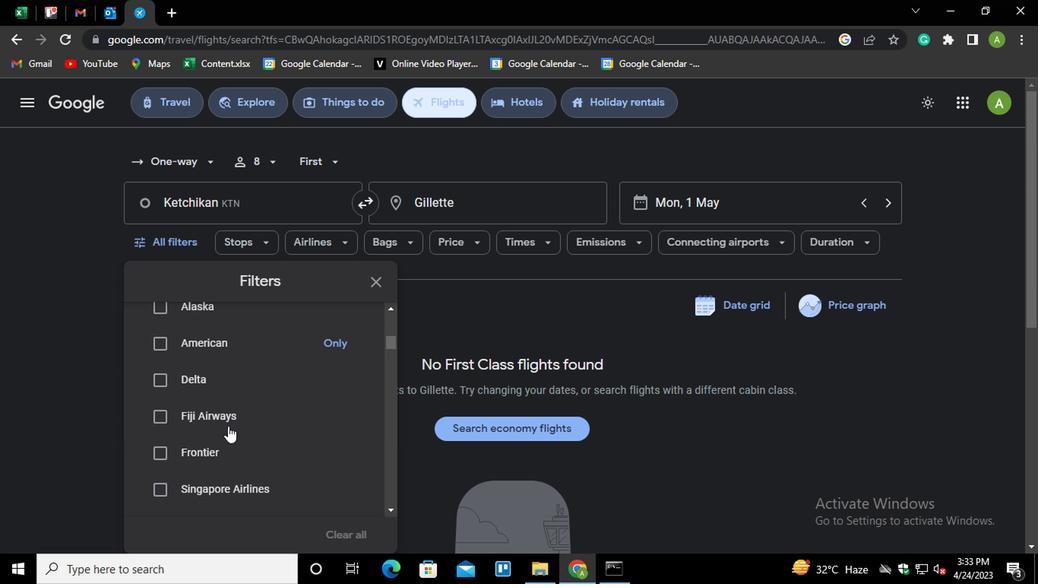 
Action: Mouse scrolled (227, 426) with delta (0, 0)
Screenshot: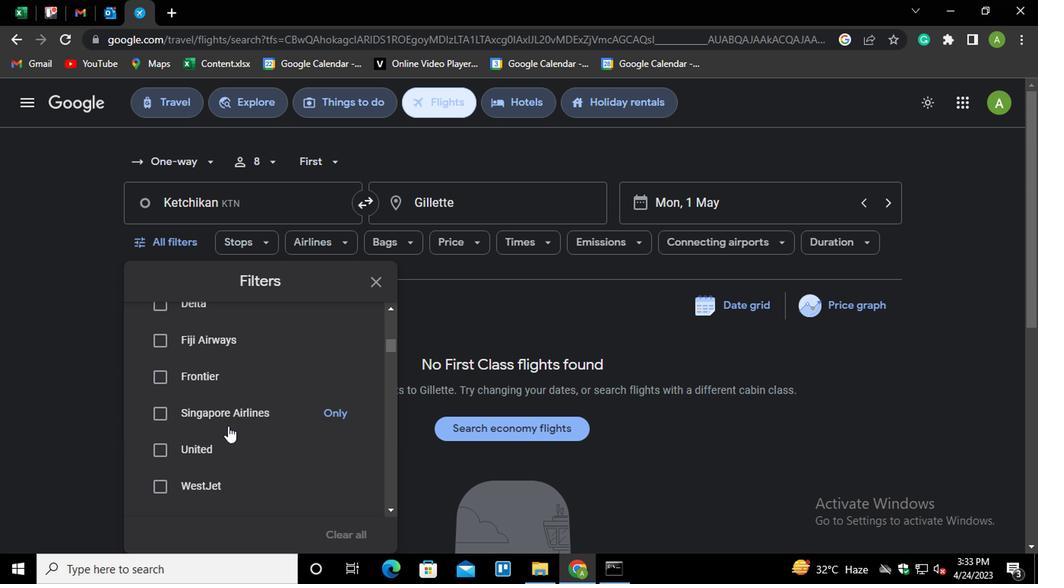 
Action: Mouse scrolled (227, 426) with delta (0, 0)
Screenshot: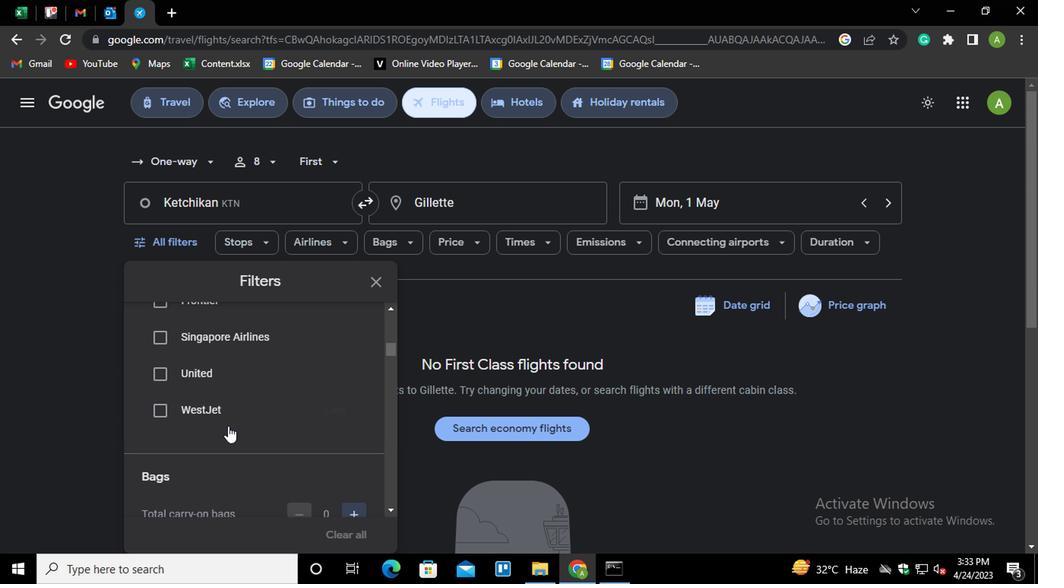 
Action: Mouse moved to (352, 479)
Screenshot: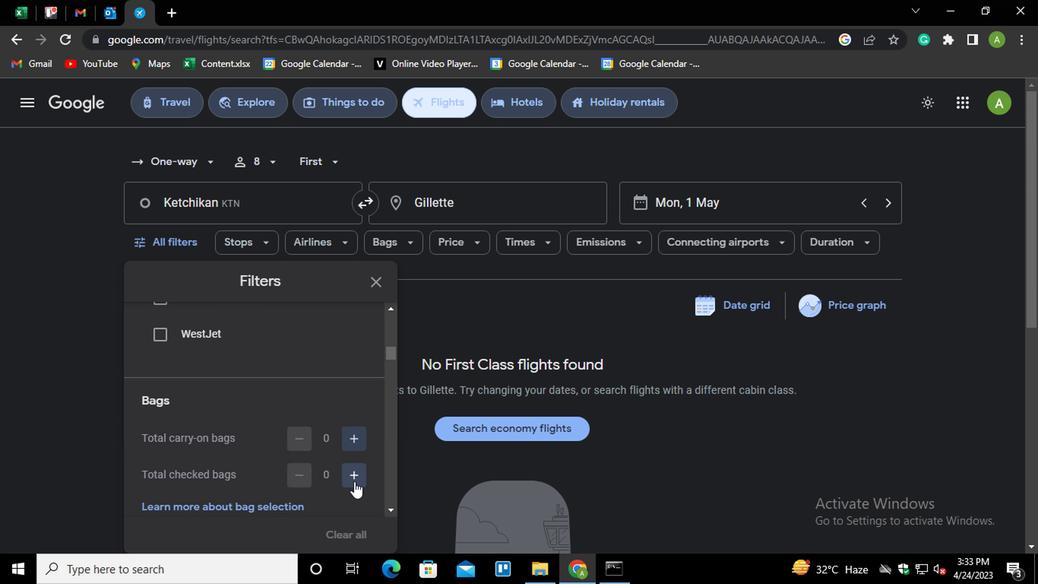 
Action: Mouse pressed left at (352, 479)
Screenshot: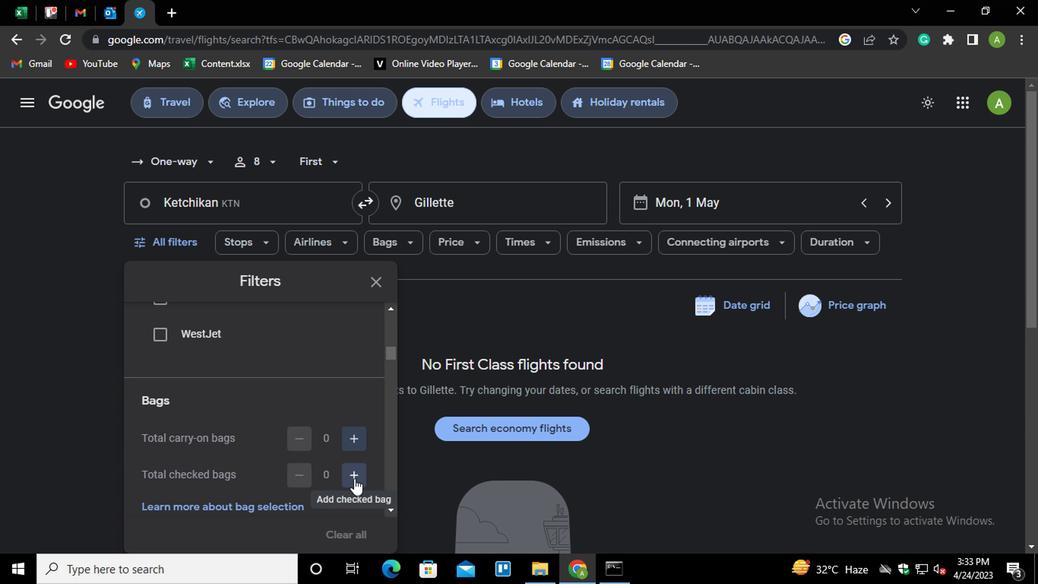 
Action: Mouse moved to (342, 475)
Screenshot: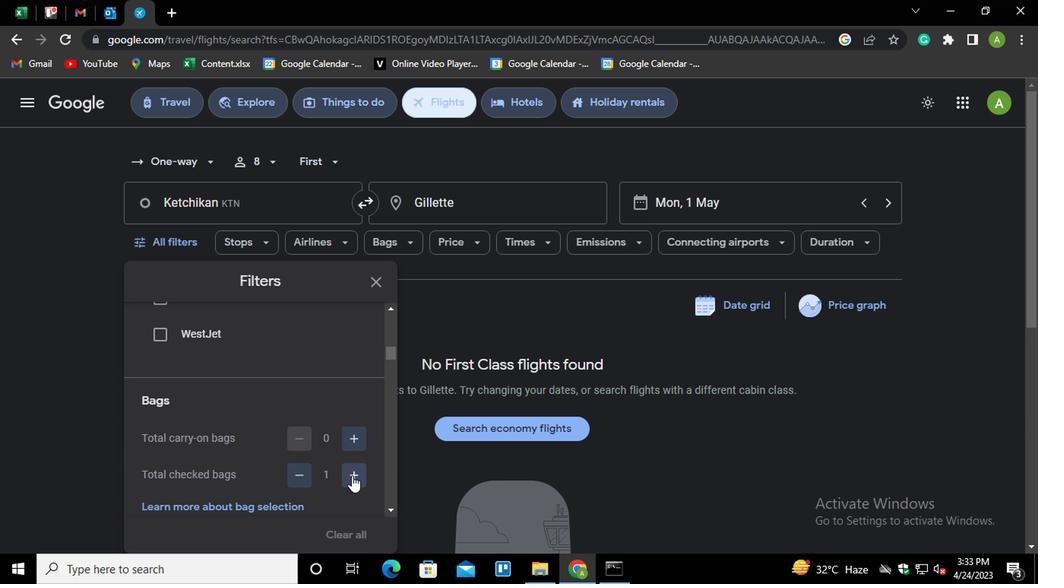 
Action: Mouse scrolled (342, 474) with delta (0, -1)
Screenshot: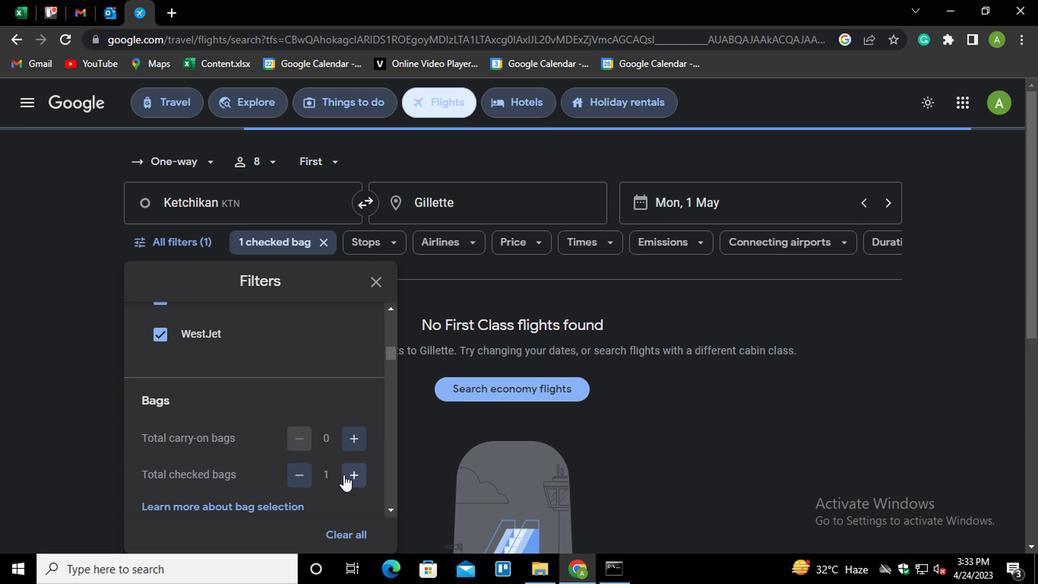 
Action: Mouse scrolled (342, 474) with delta (0, -1)
Screenshot: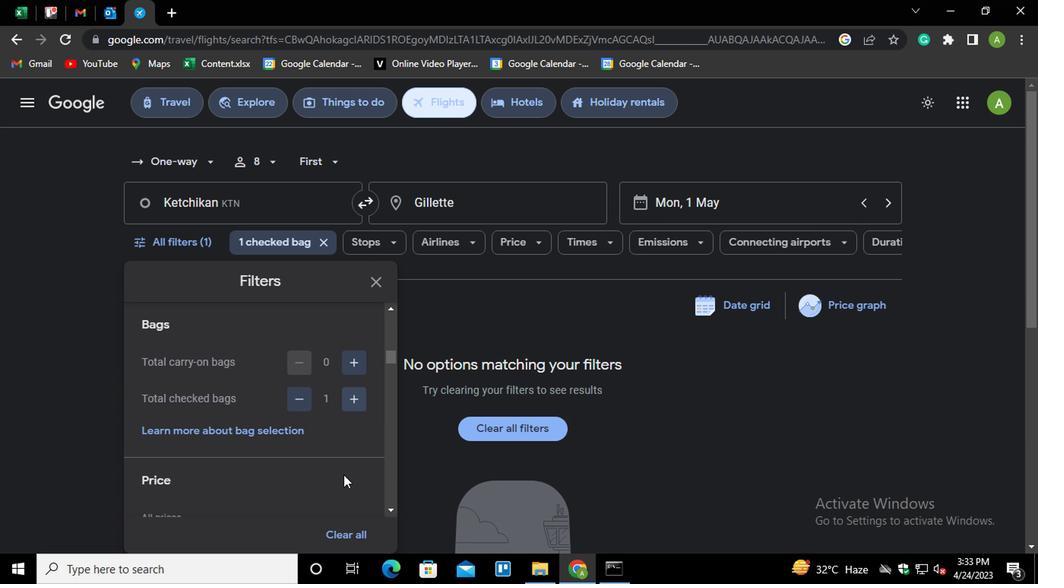 
Action: Mouse scrolled (342, 474) with delta (0, -1)
Screenshot: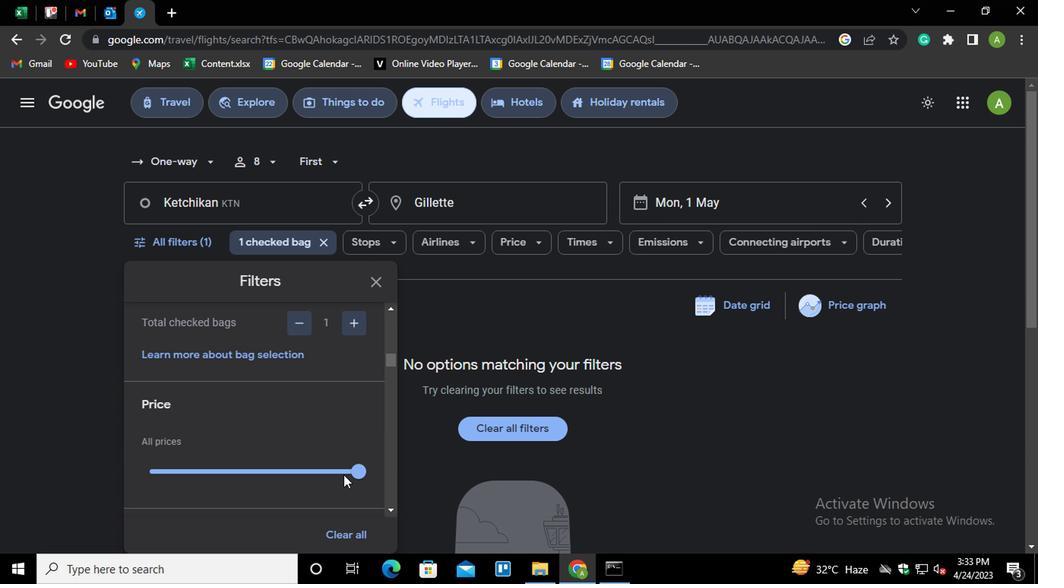 
Action: Mouse moved to (333, 401)
Screenshot: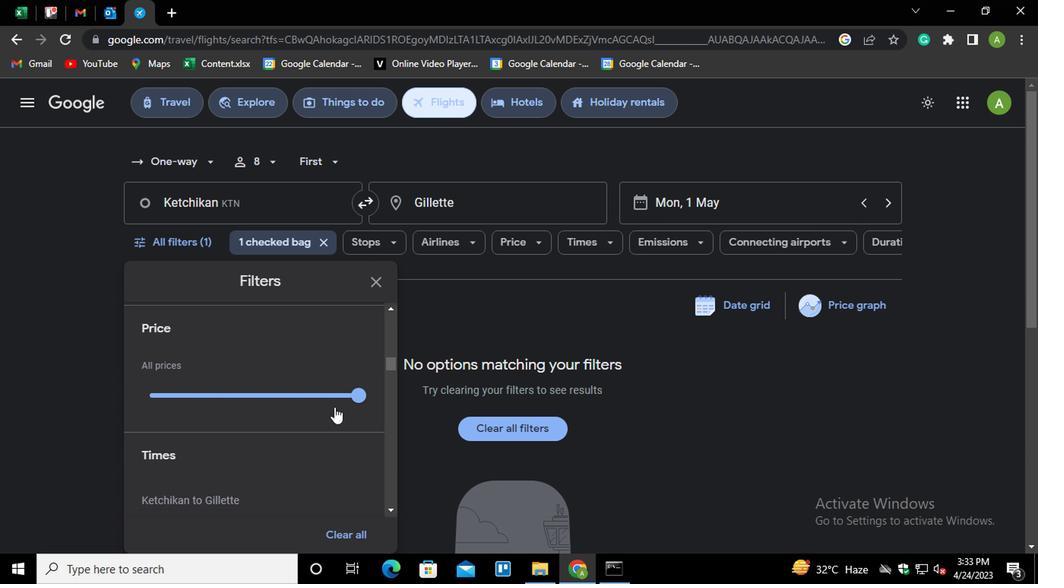 
Action: Mouse pressed left at (333, 401)
Screenshot: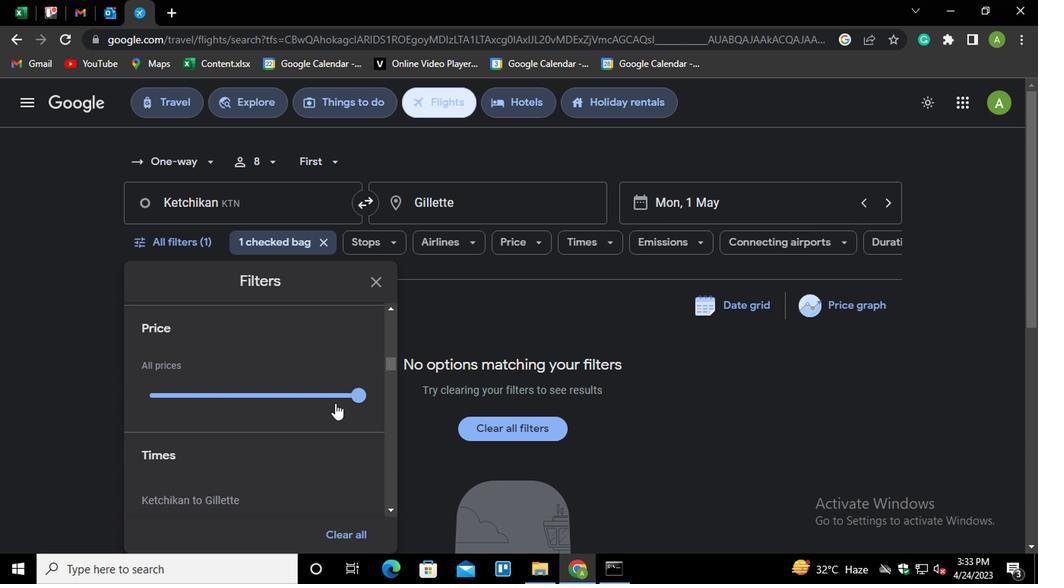 
Action: Mouse moved to (329, 450)
Screenshot: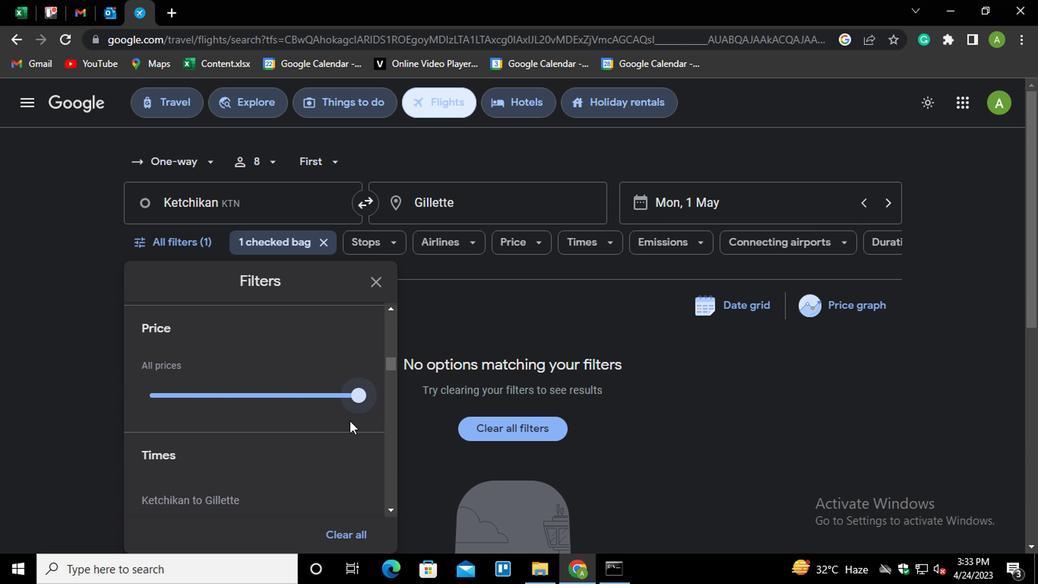 
Action: Mouse scrolled (329, 449) with delta (0, -1)
Screenshot: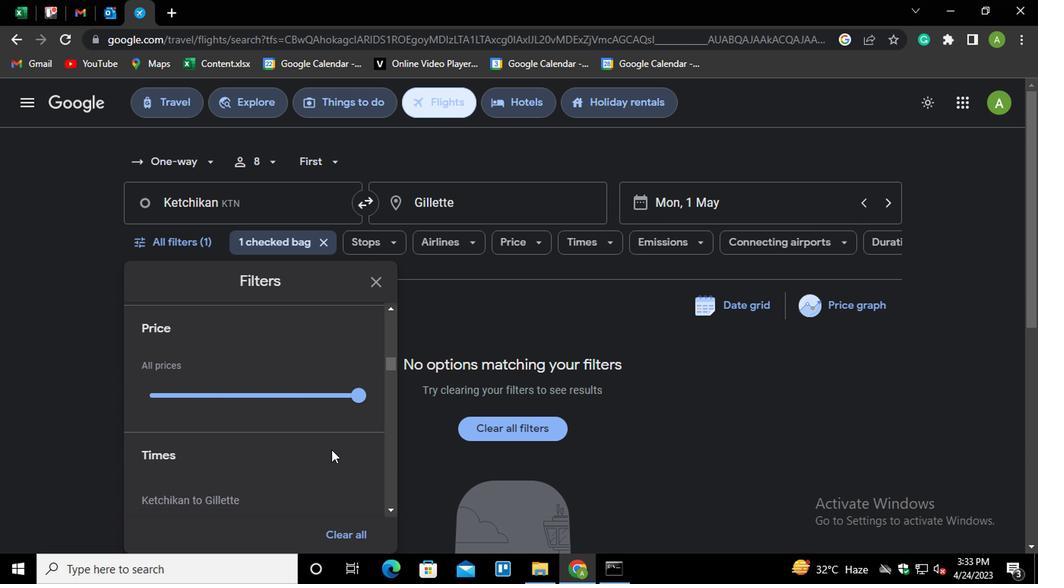 
Action: Mouse scrolled (329, 449) with delta (0, -1)
Screenshot: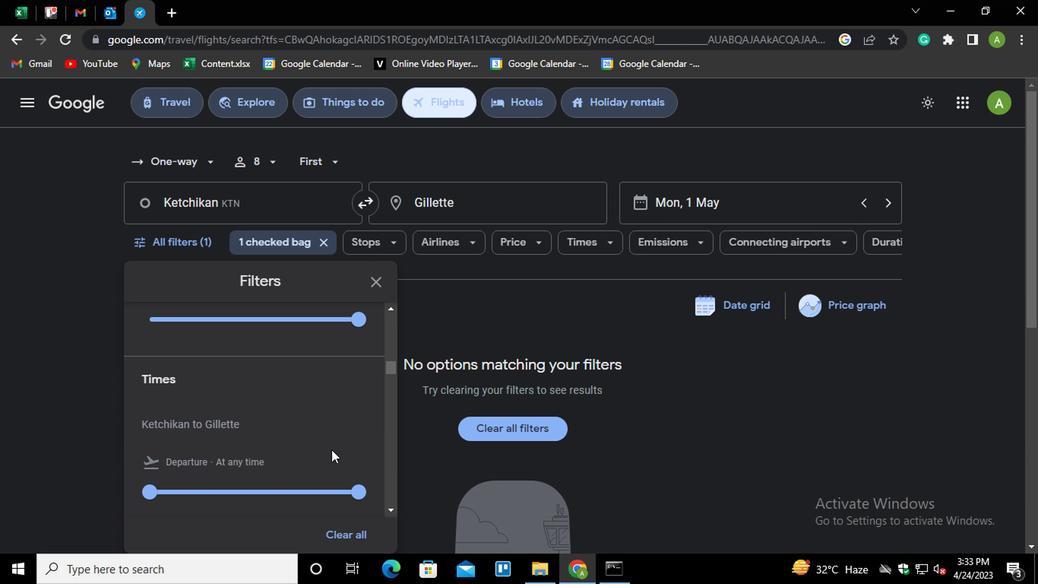 
Action: Mouse moved to (191, 419)
Screenshot: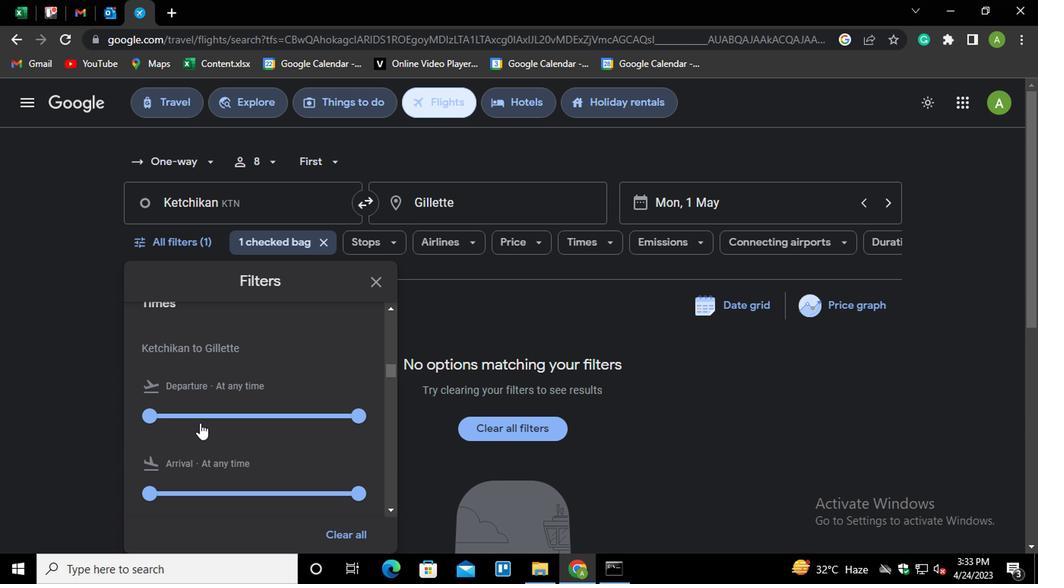 
Action: Mouse pressed left at (191, 419)
Screenshot: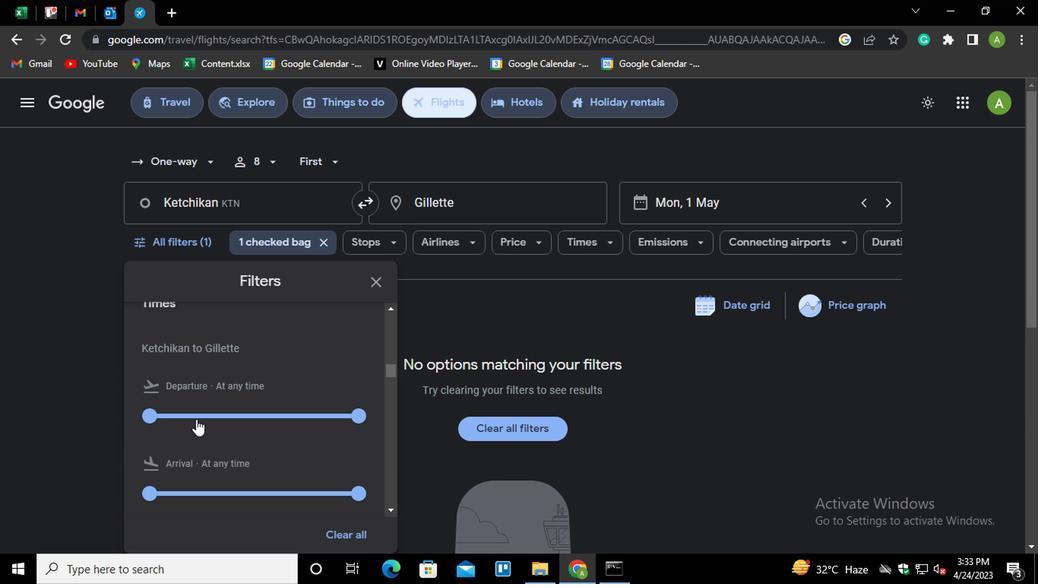 
Action: Mouse moved to (362, 416)
Screenshot: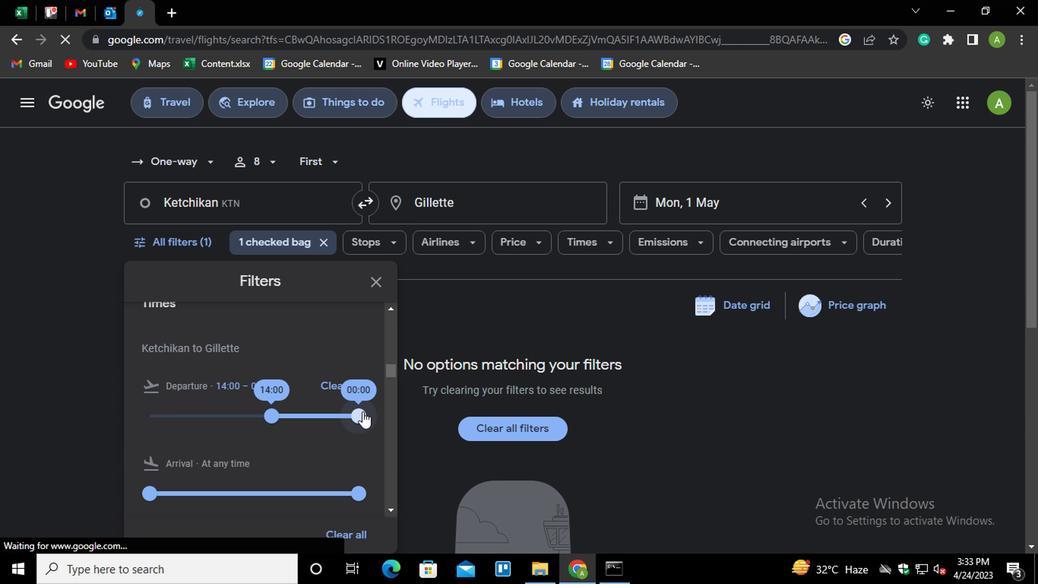 
Action: Mouse pressed left at (362, 416)
Screenshot: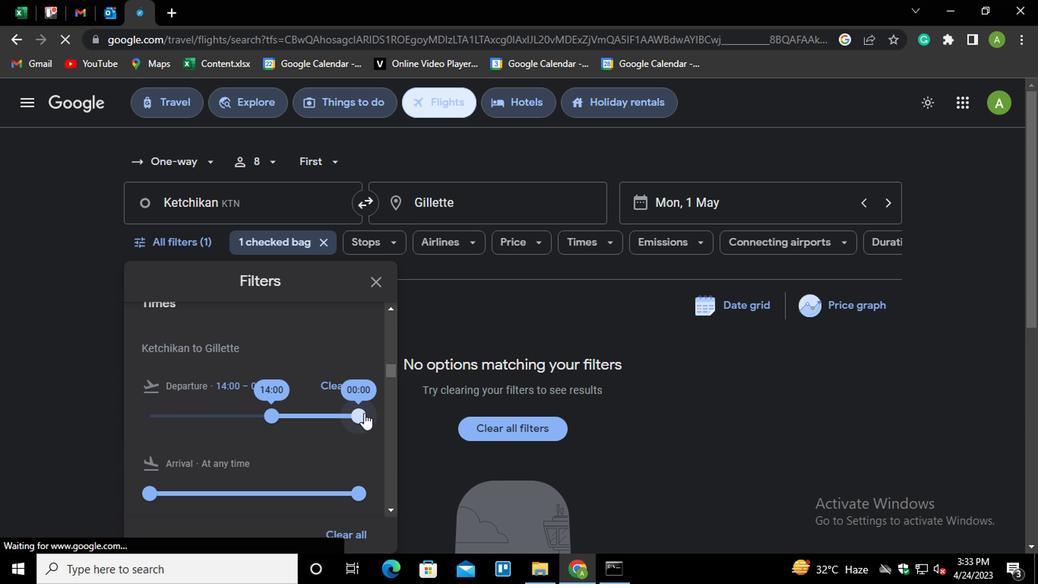 
Action: Mouse moved to (283, 475)
Screenshot: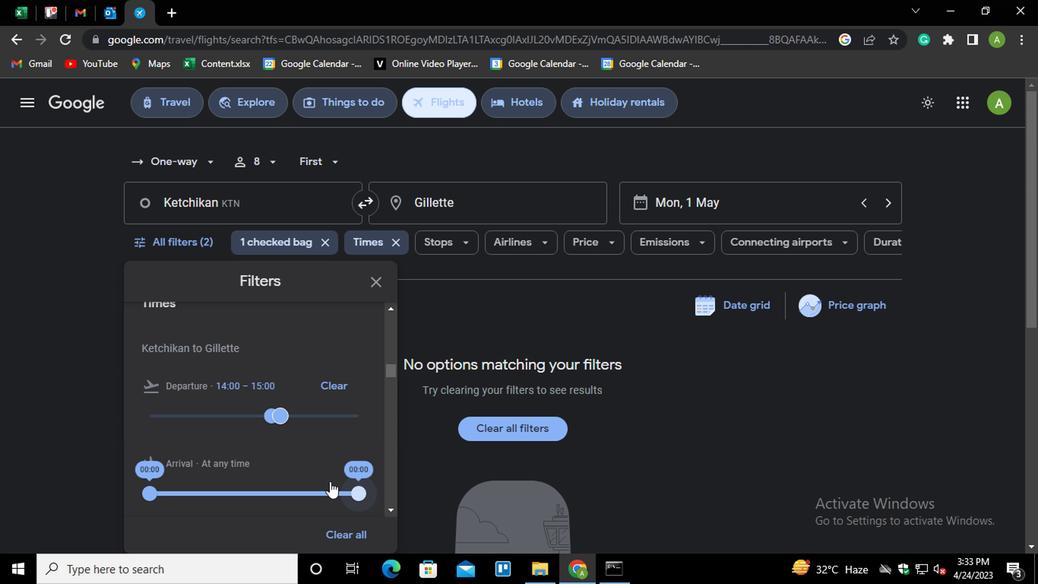 
Action: Mouse scrolled (283, 474) with delta (0, -1)
Screenshot: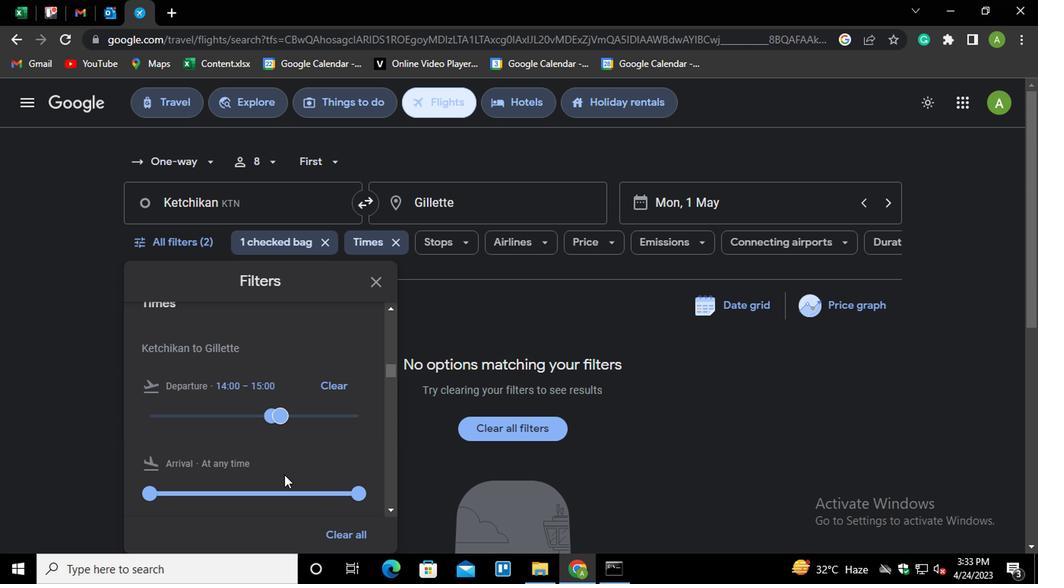 
Action: Mouse moved to (321, 480)
Screenshot: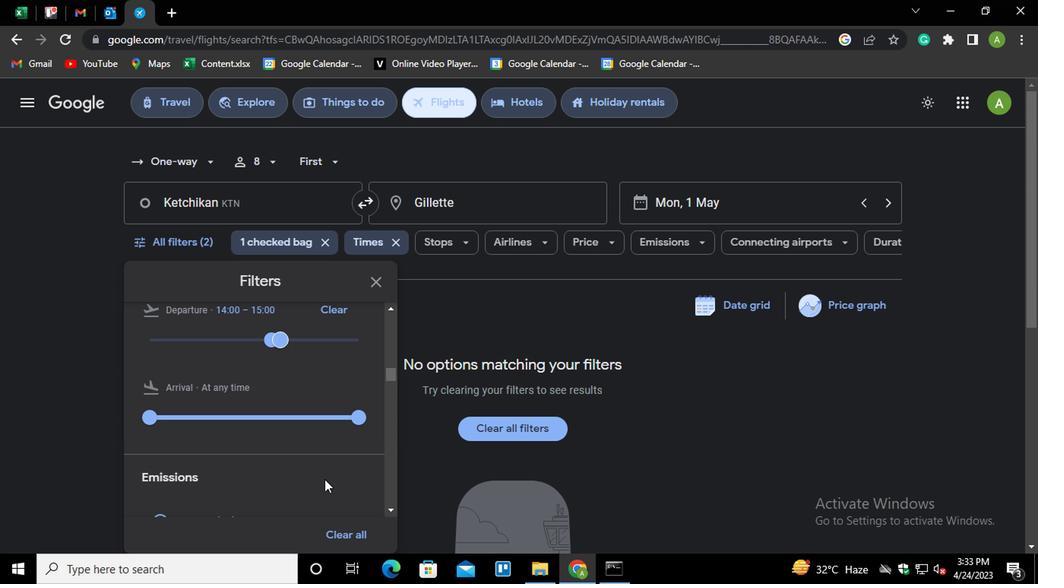 
Action: Mouse scrolled (321, 479) with delta (0, 0)
Screenshot: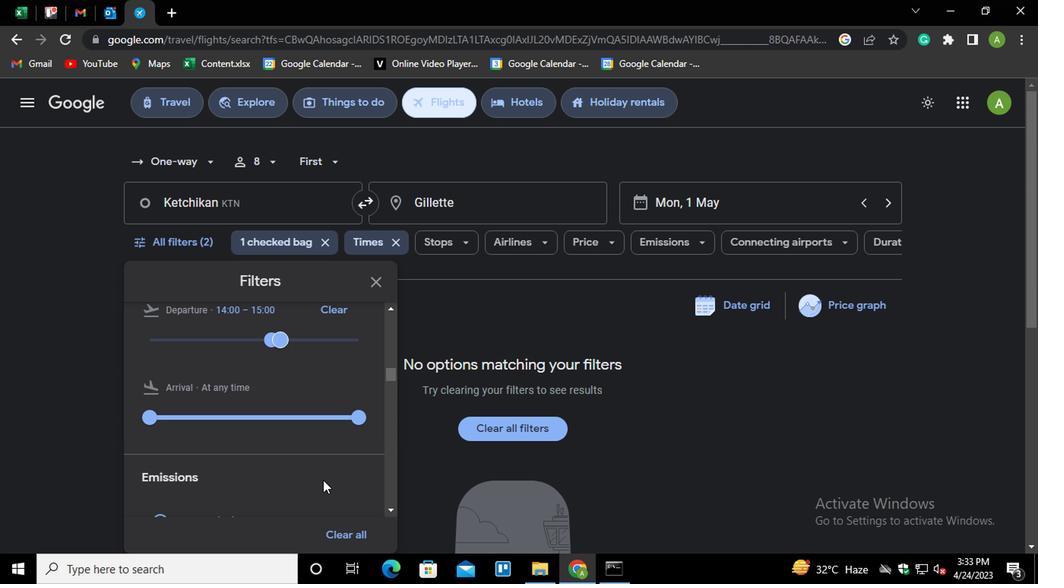 
Action: Mouse scrolled (321, 479) with delta (0, 0)
Screenshot: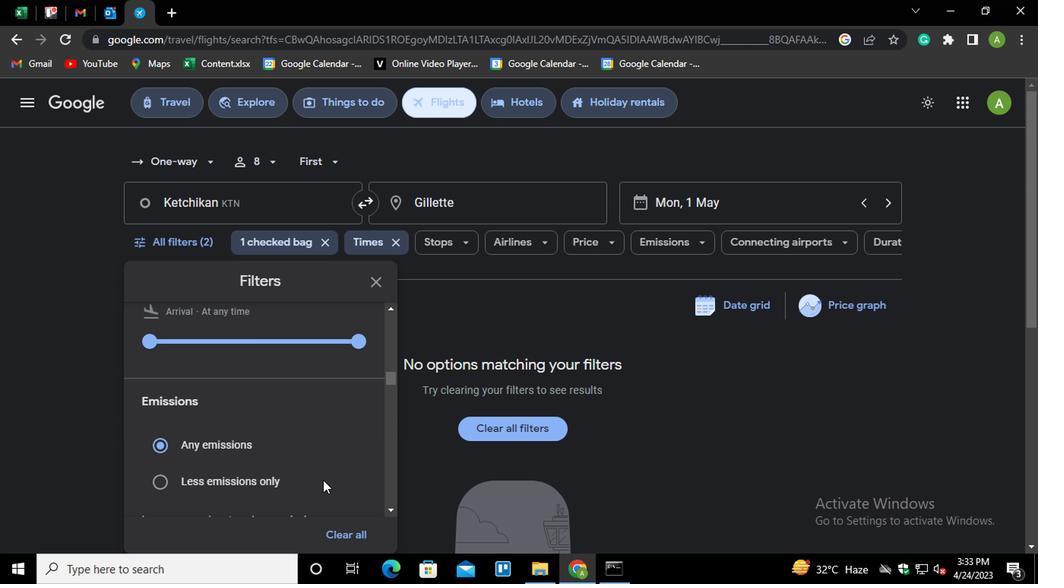 
Action: Mouse scrolled (321, 479) with delta (0, 0)
Screenshot: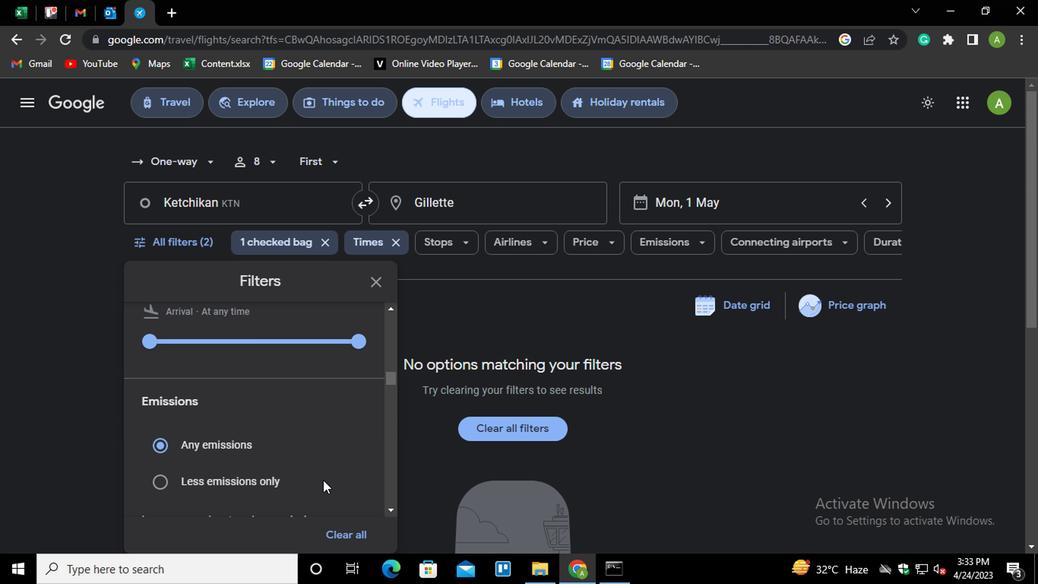 
Action: Mouse scrolled (321, 479) with delta (0, 0)
Screenshot: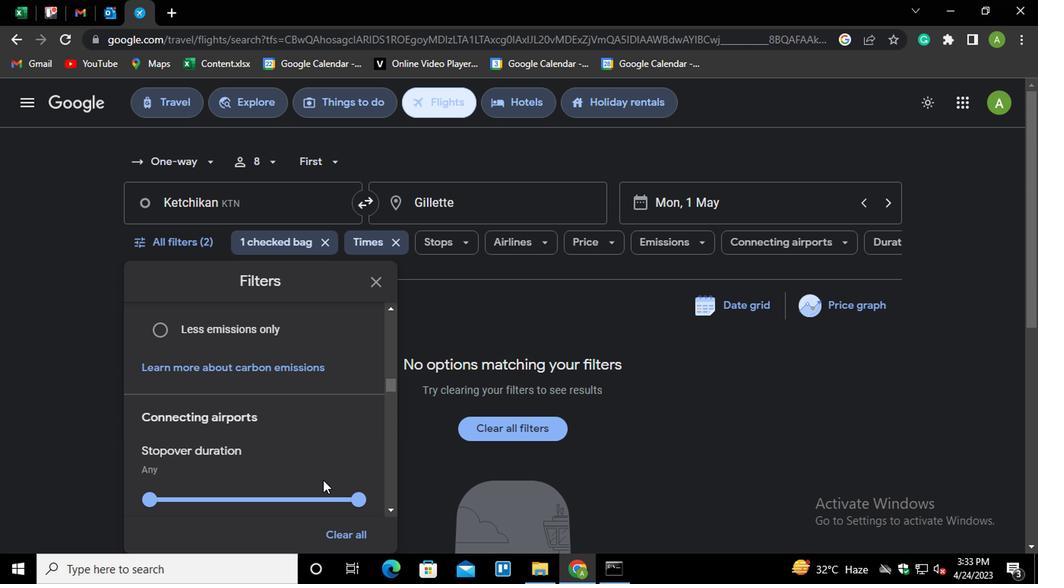 
Action: Mouse moved to (688, 469)
Screenshot: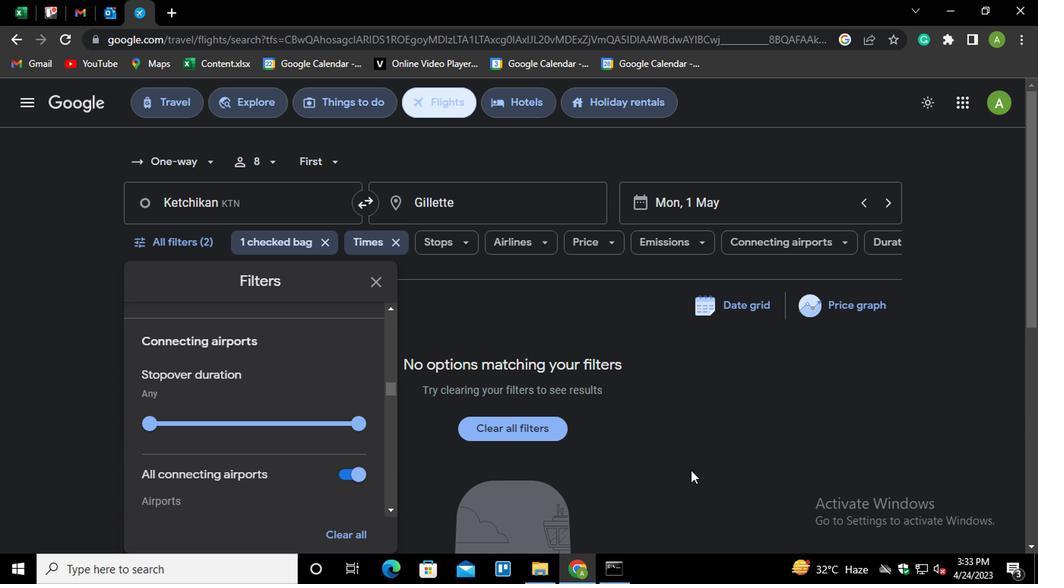 
Action: Mouse pressed left at (688, 469)
Screenshot: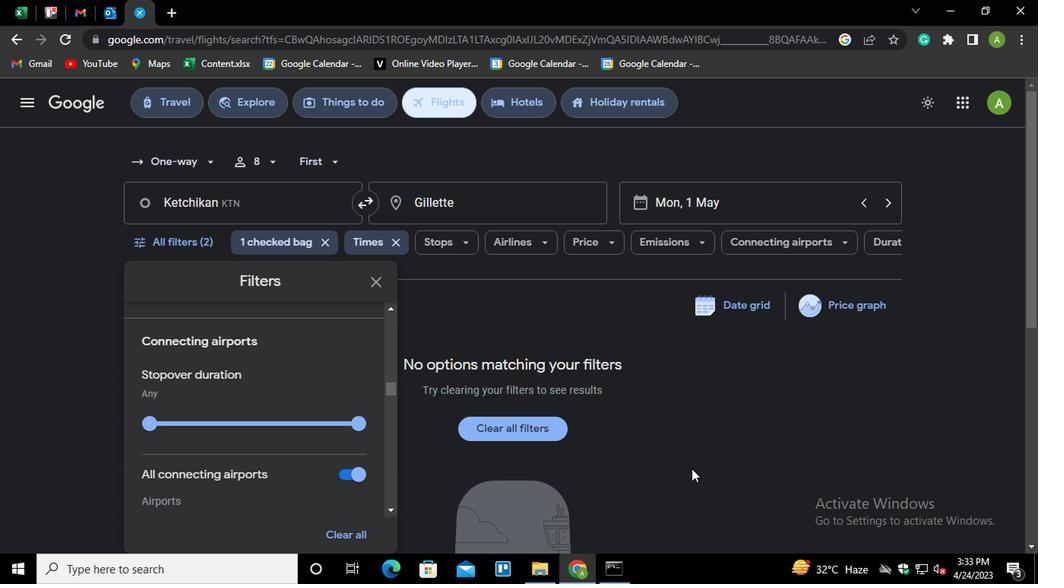 
